 Task: Create a due date automation trigger when advanced on, 2 hours after a card is due add fields without custom field "Resume" set to a date less than 1 days ago.
Action: Mouse moved to (1022, 301)
Screenshot: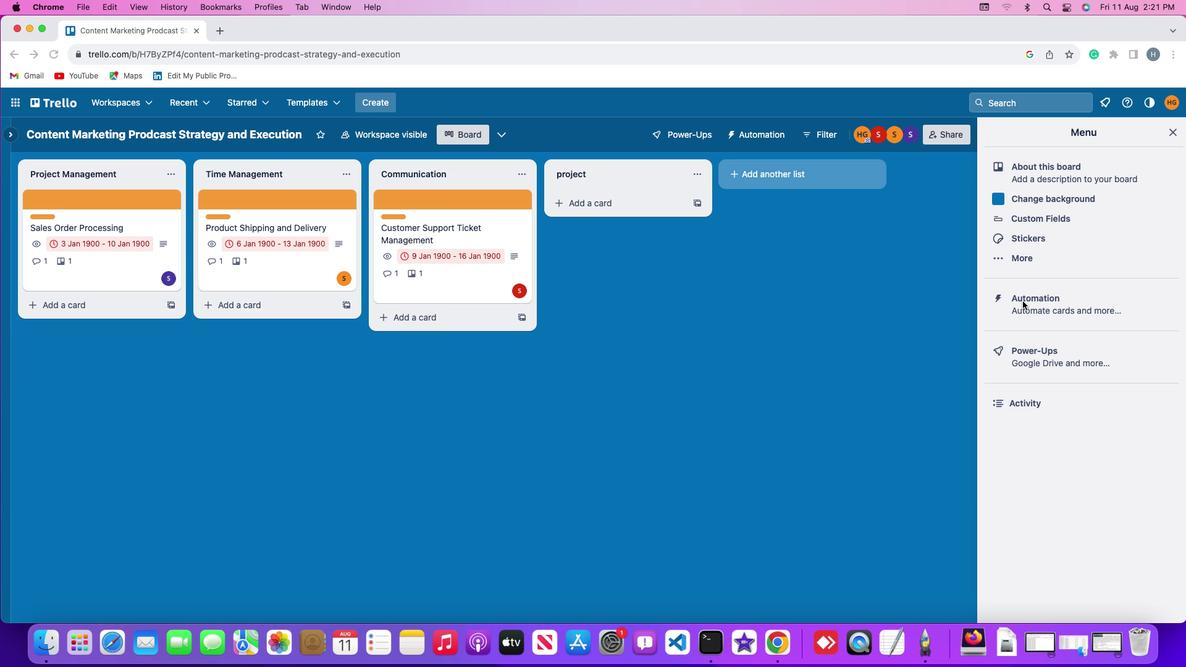 
Action: Mouse pressed left at (1022, 301)
Screenshot: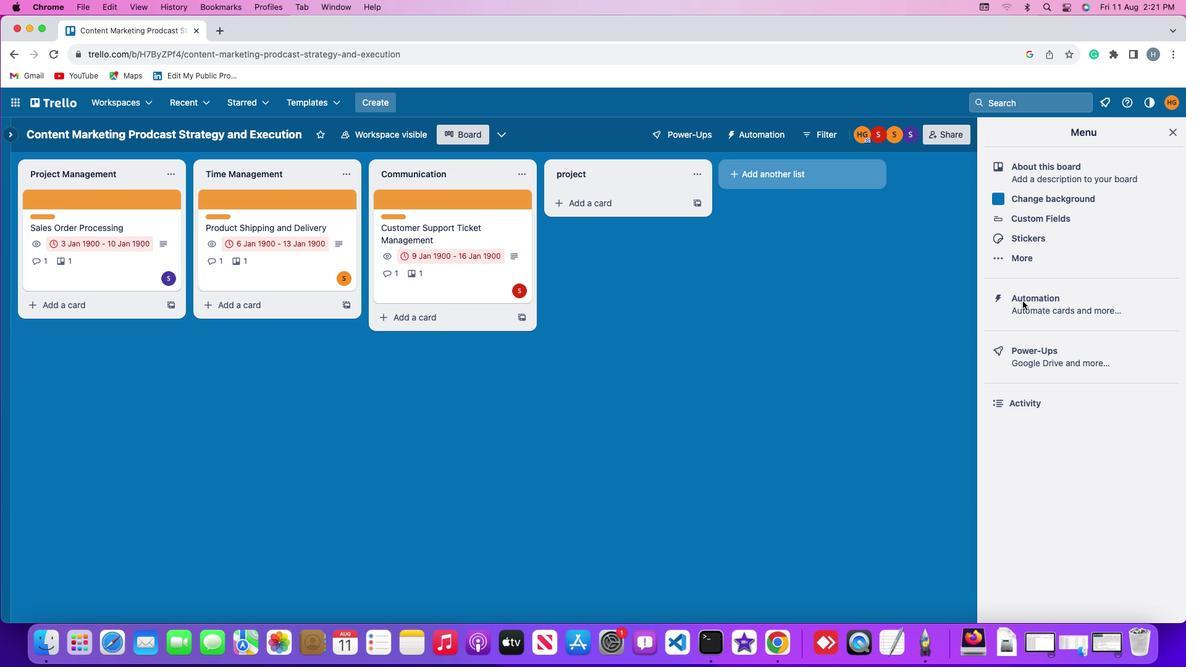 
Action: Mouse pressed left at (1022, 301)
Screenshot: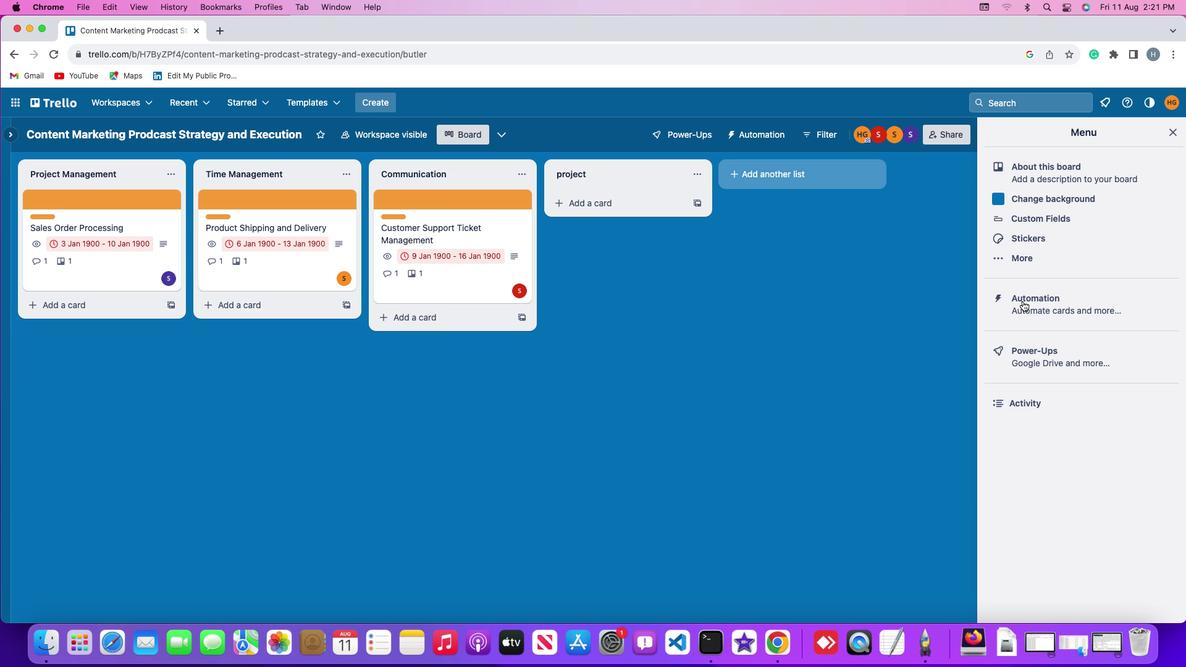 
Action: Mouse moved to (69, 295)
Screenshot: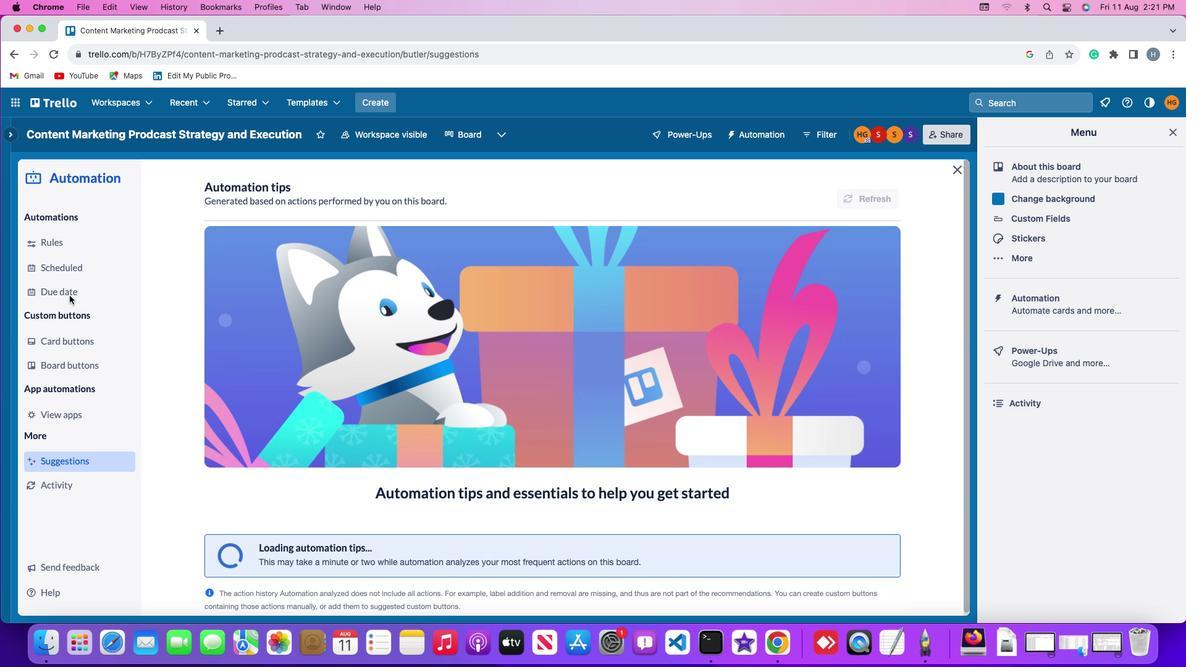 
Action: Mouse pressed left at (69, 295)
Screenshot: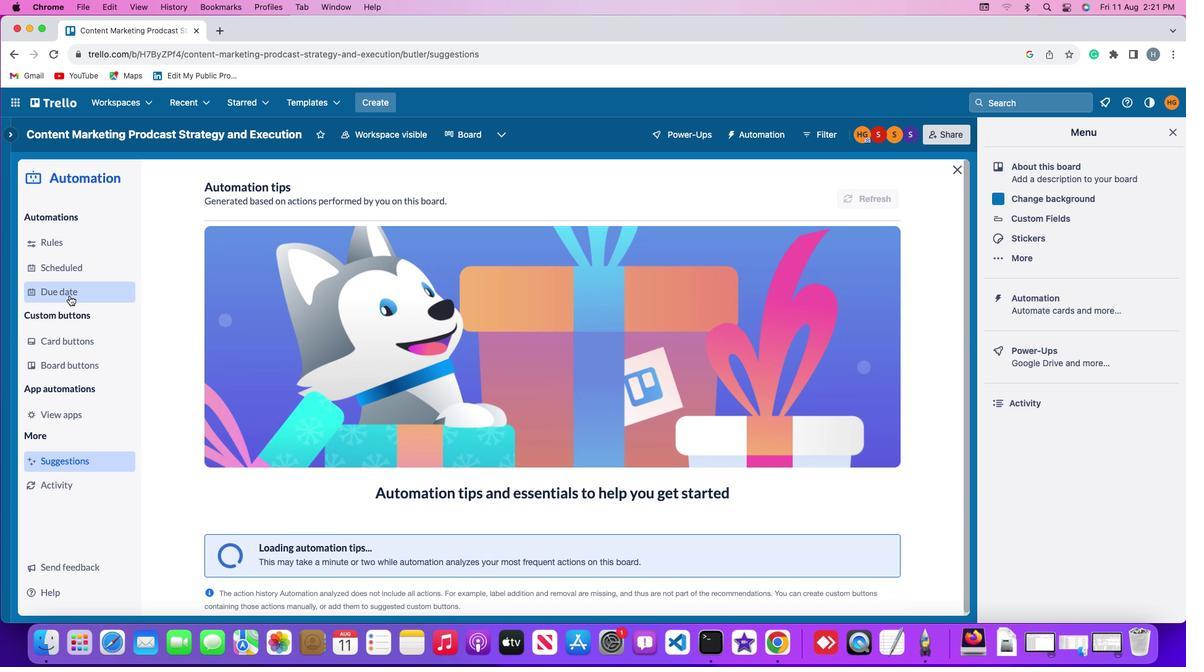 
Action: Mouse moved to (829, 190)
Screenshot: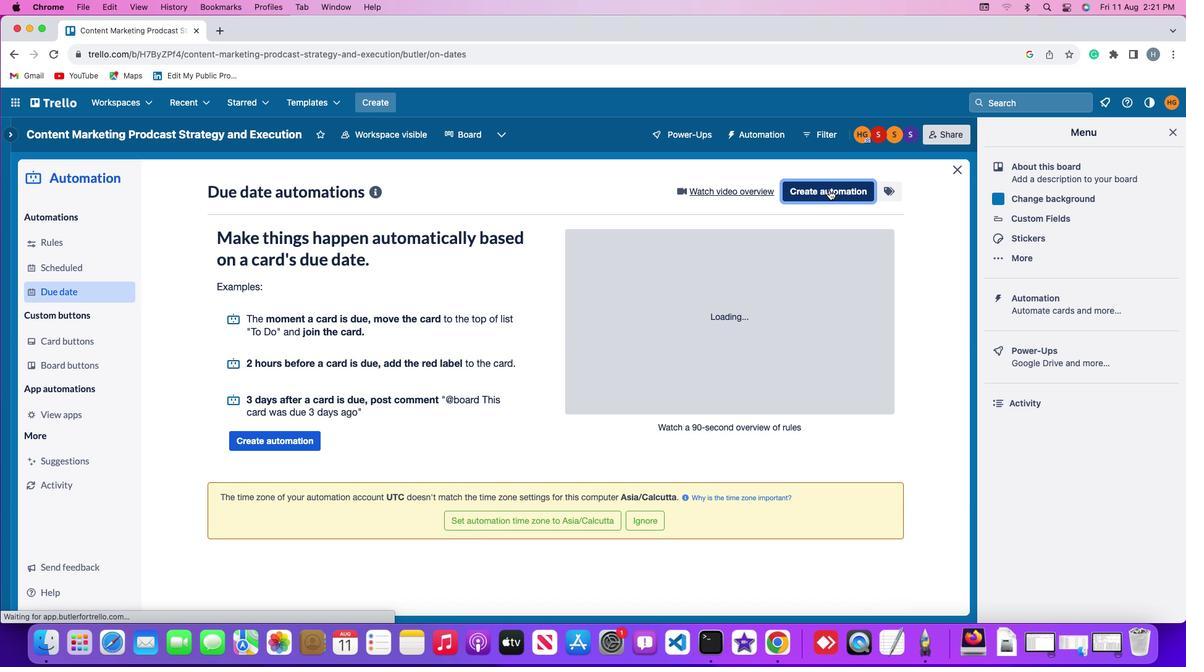 
Action: Mouse pressed left at (829, 190)
Screenshot: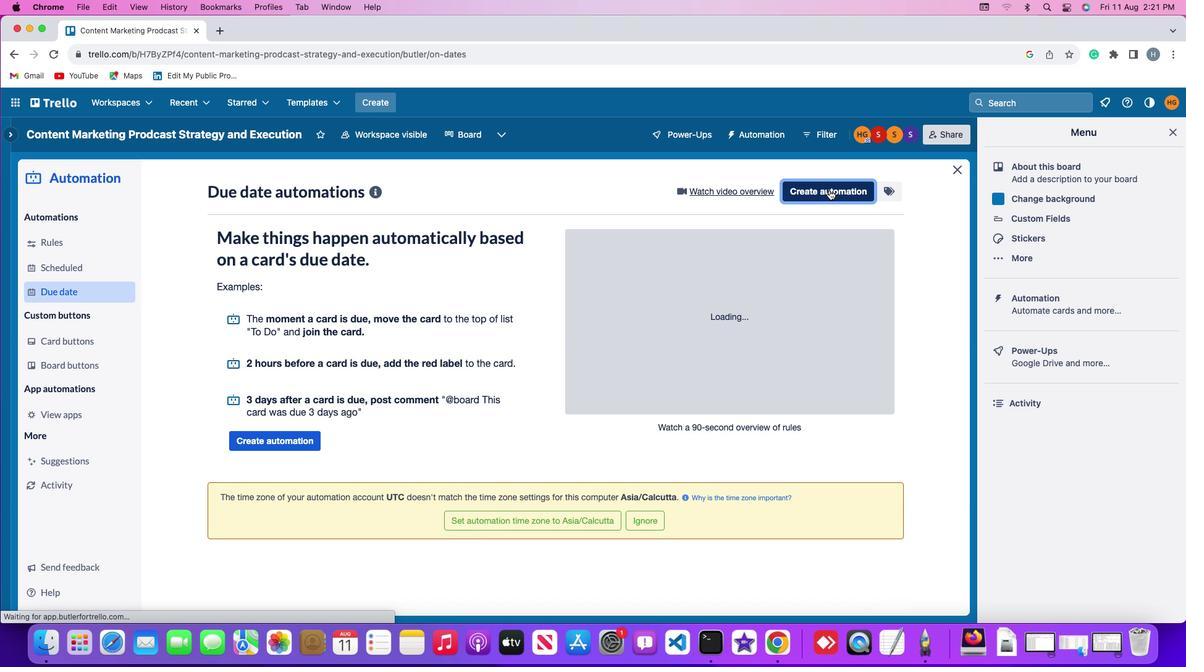 
Action: Mouse moved to (324, 310)
Screenshot: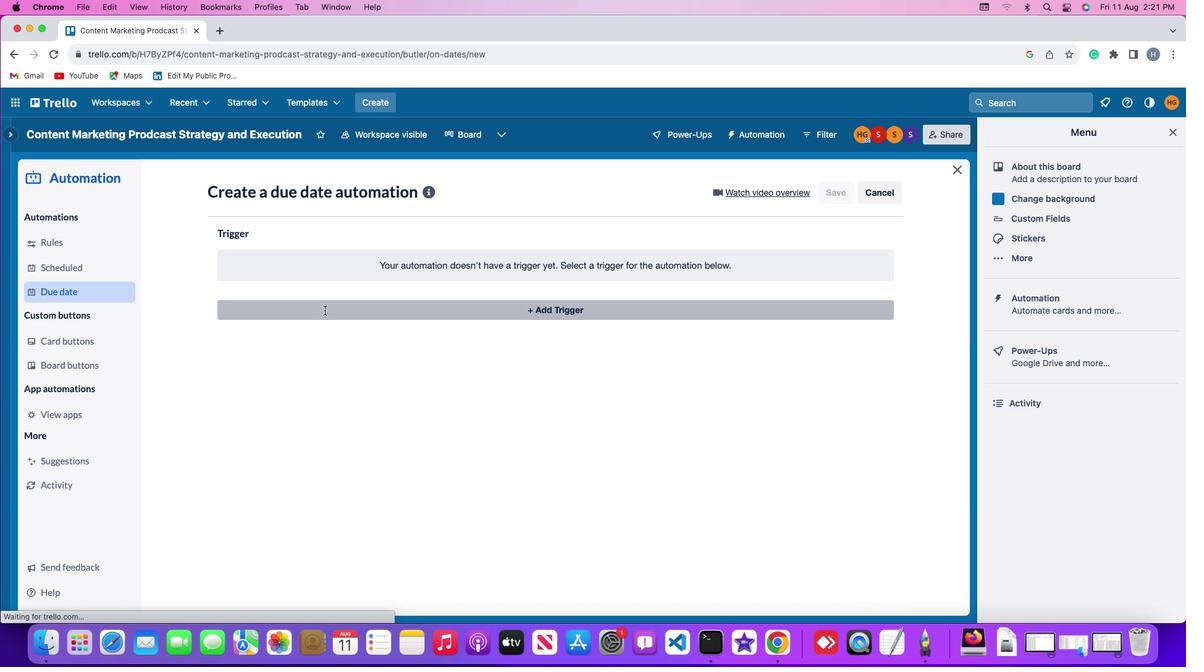 
Action: Mouse pressed left at (324, 310)
Screenshot: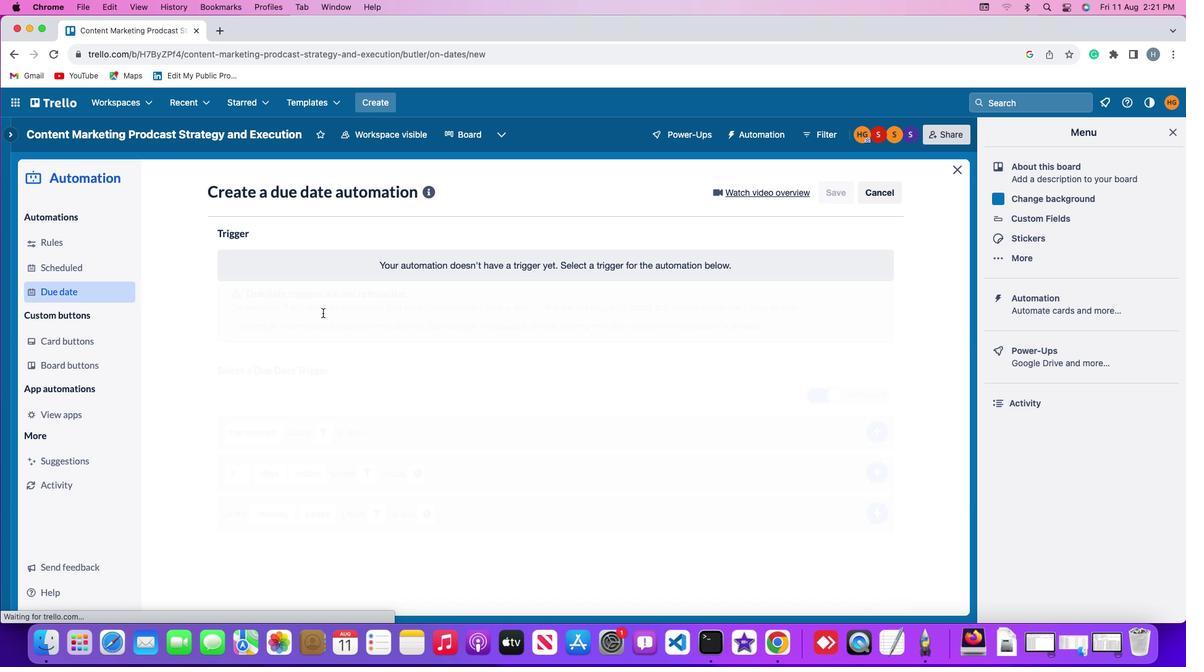 
Action: Mouse moved to (242, 498)
Screenshot: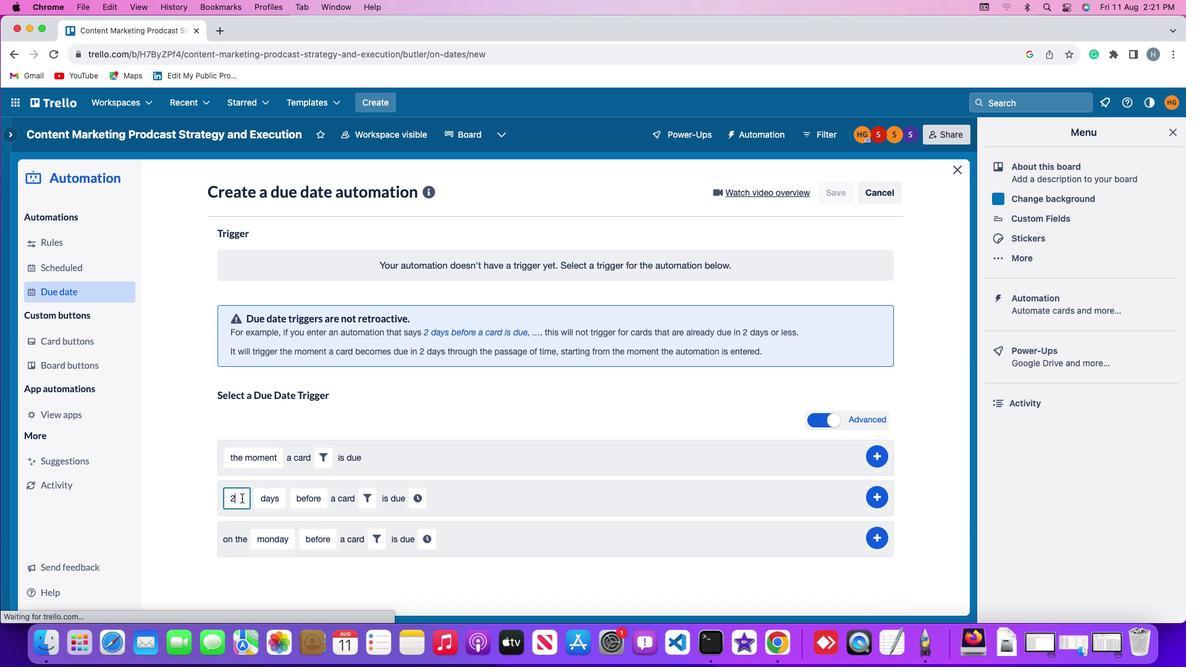 
Action: Mouse pressed left at (242, 498)
Screenshot: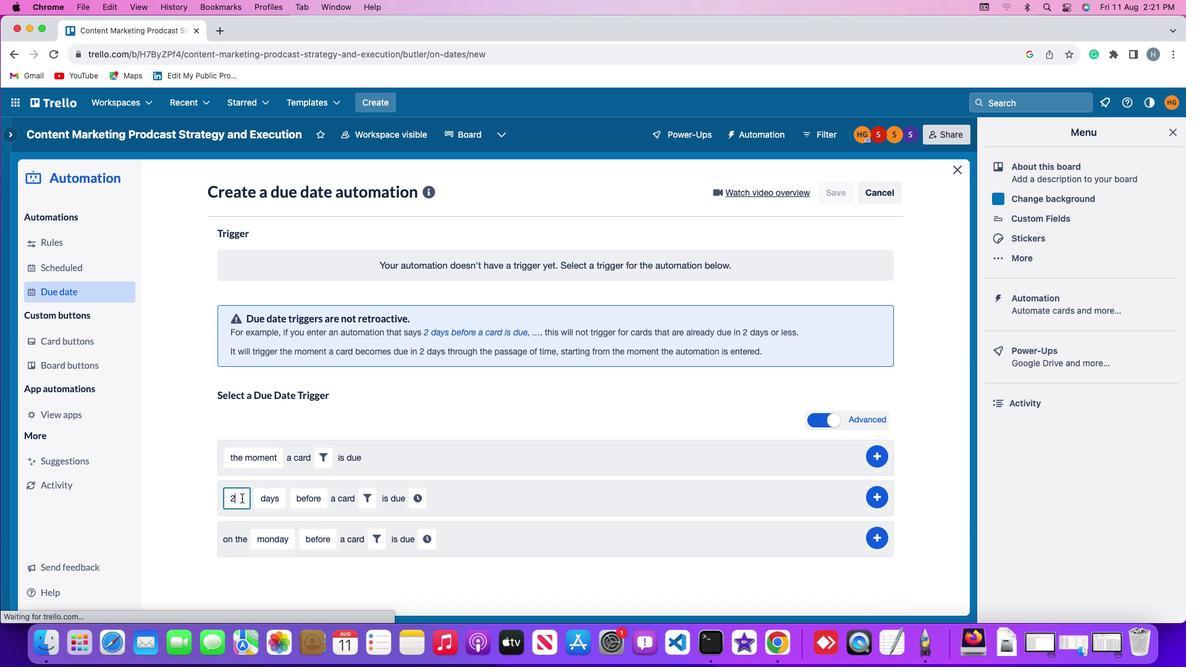 
Action: Mouse moved to (242, 498)
Screenshot: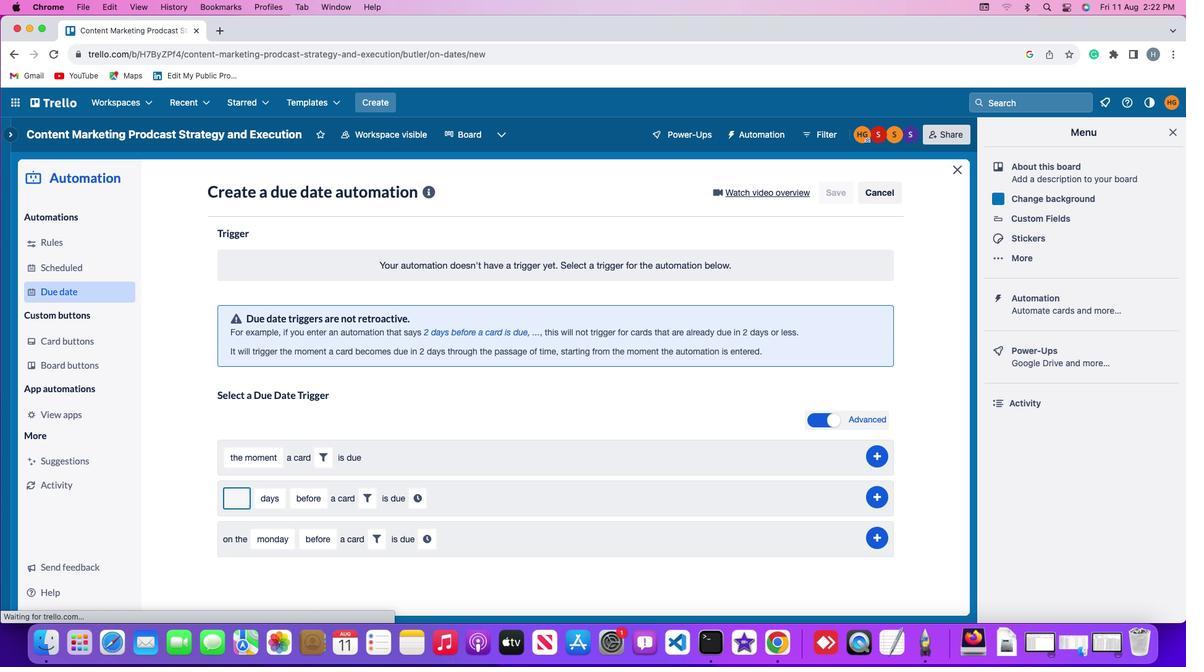 
Action: Key pressed Key.backspace
Screenshot: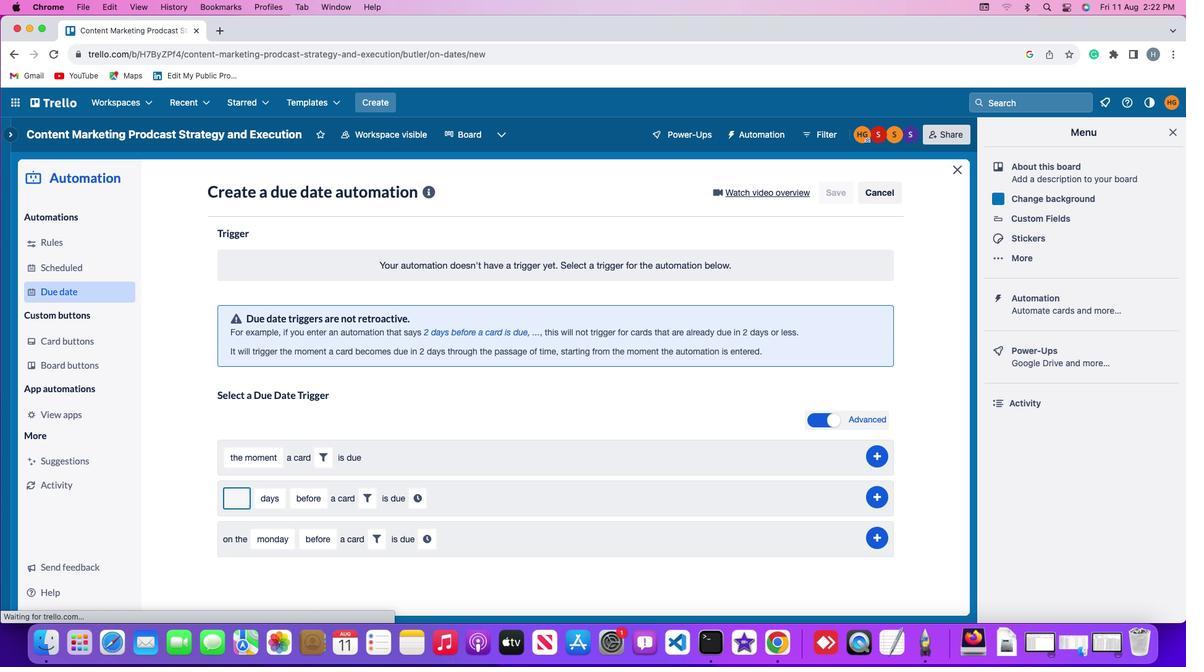
Action: Mouse moved to (242, 497)
Screenshot: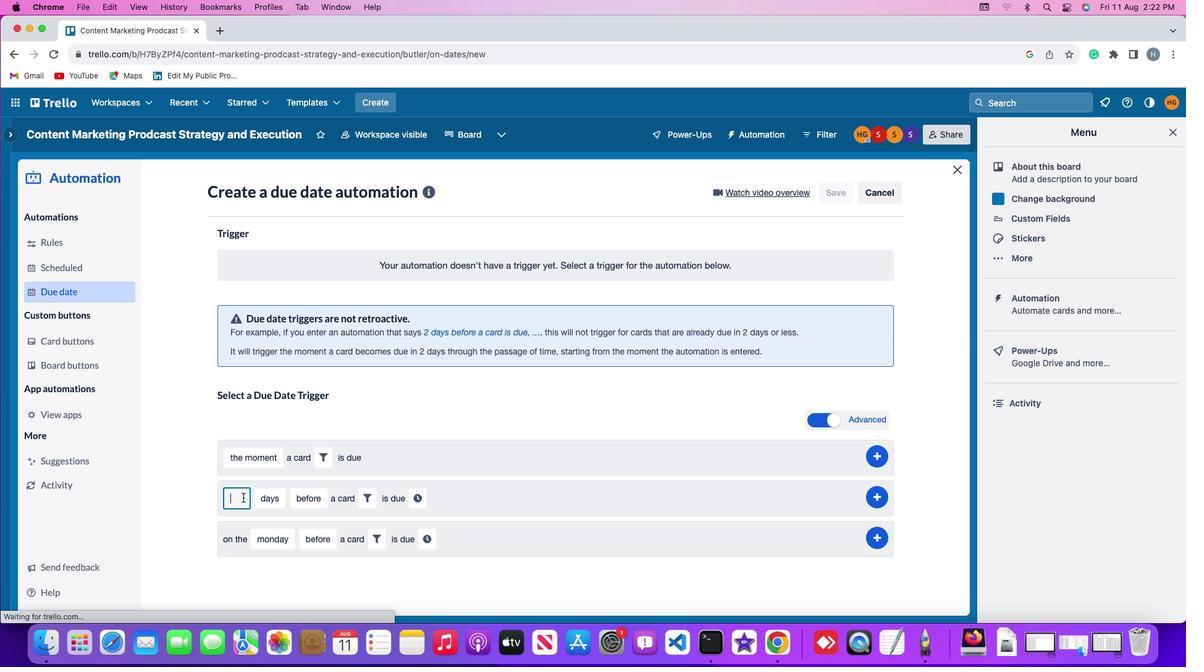 
Action: Key pressed '2'
Screenshot: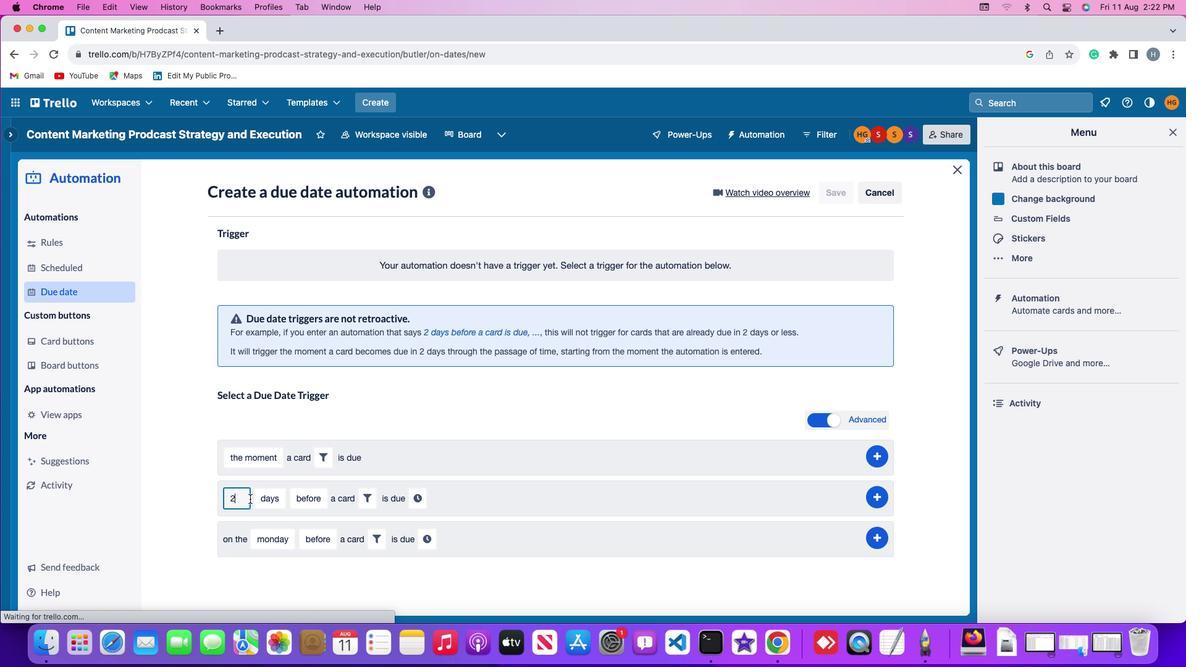 
Action: Mouse moved to (264, 500)
Screenshot: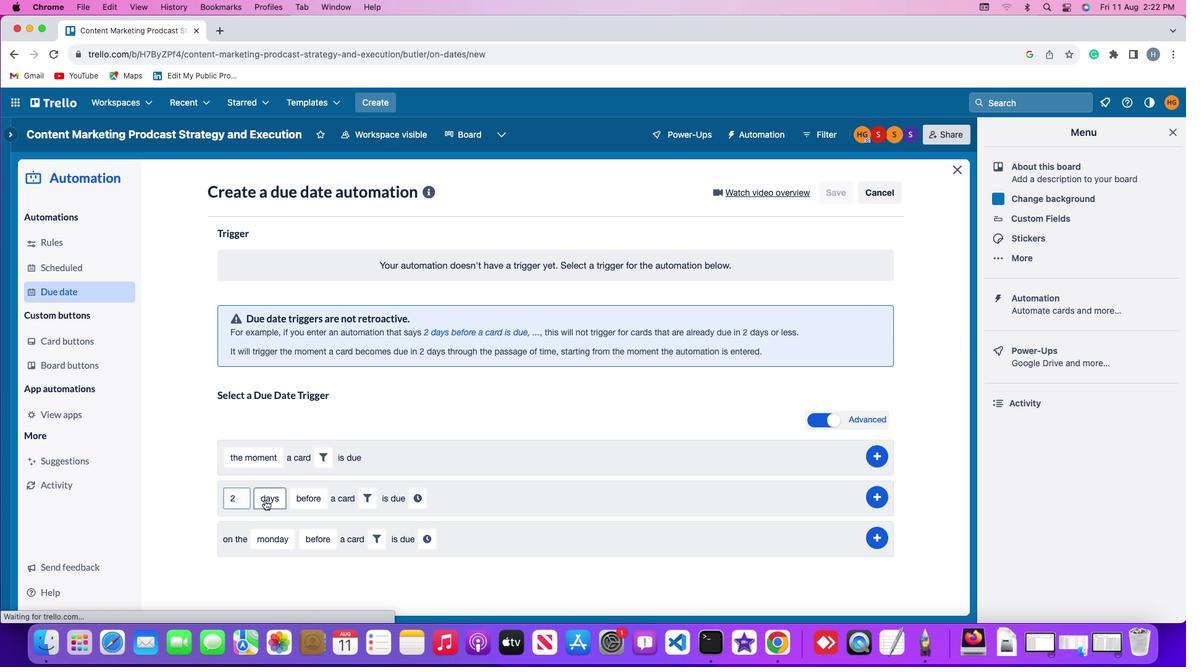 
Action: Mouse pressed left at (264, 500)
Screenshot: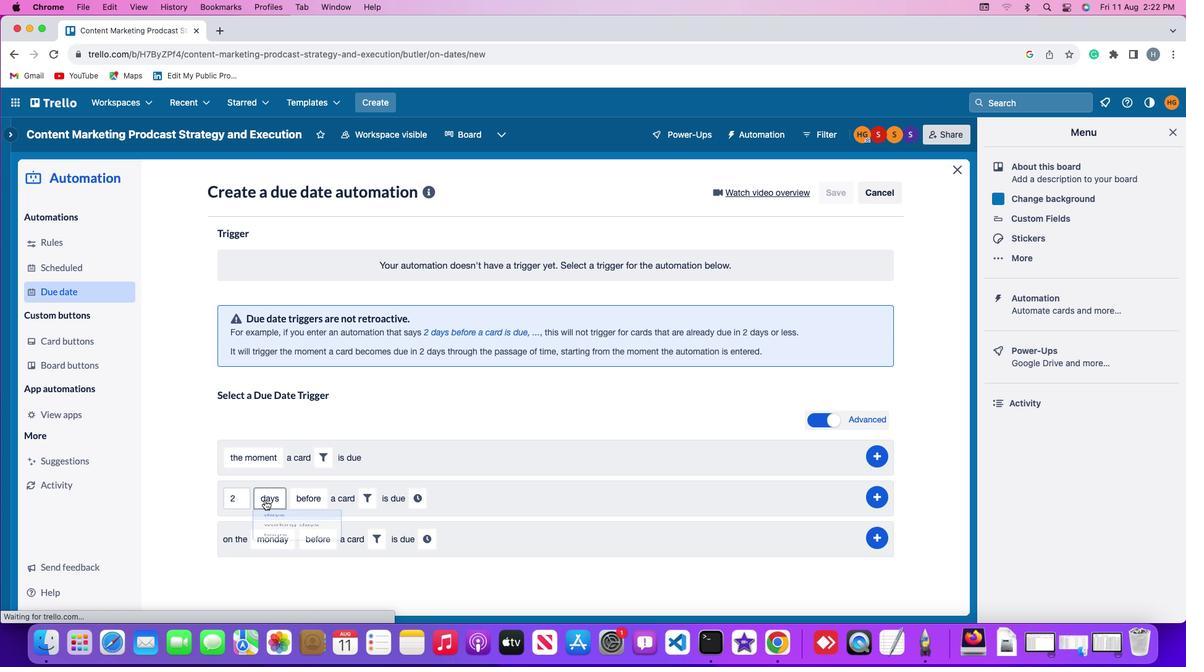 
Action: Mouse moved to (273, 572)
Screenshot: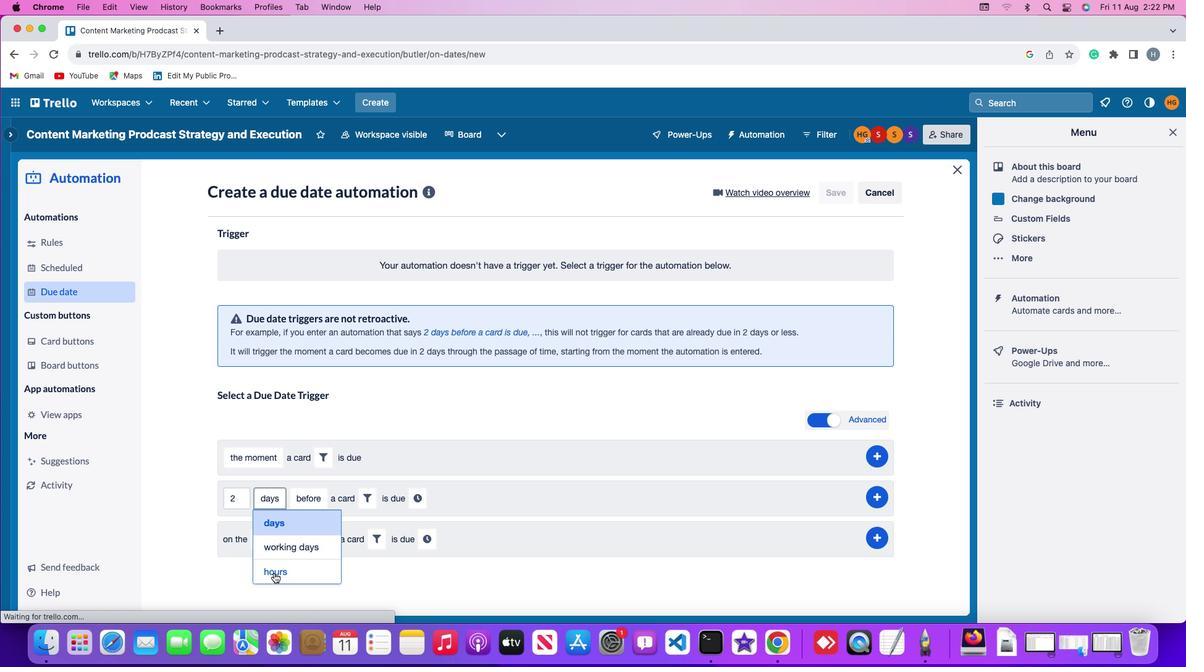 
Action: Mouse pressed left at (273, 572)
Screenshot: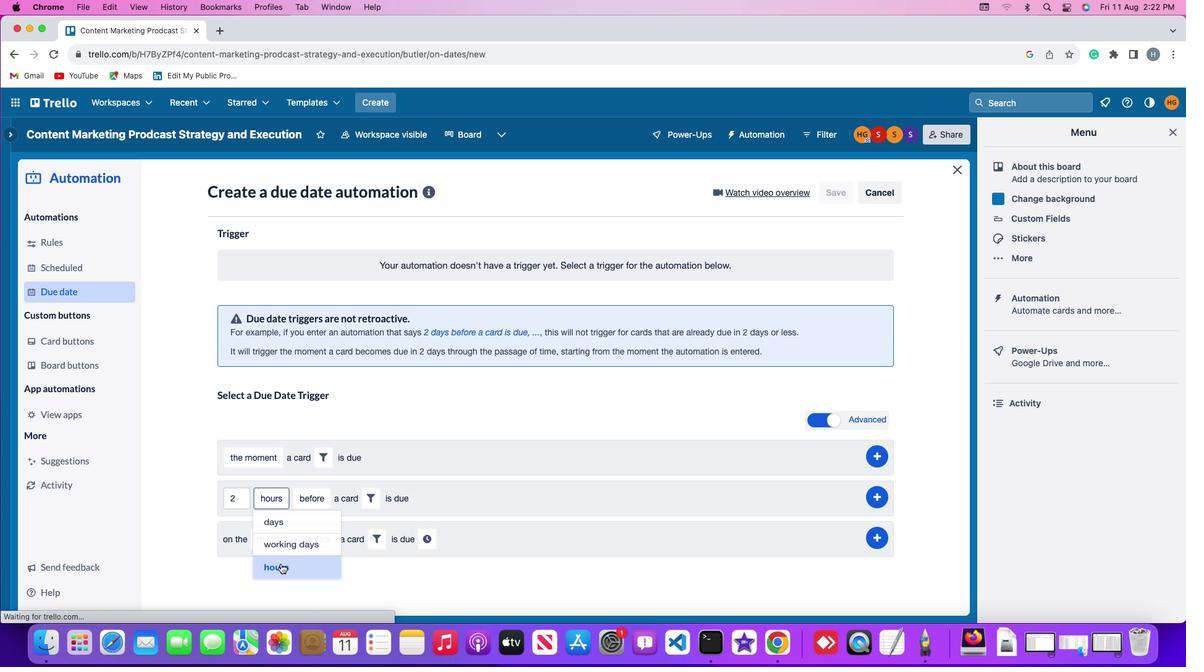 
Action: Mouse moved to (312, 498)
Screenshot: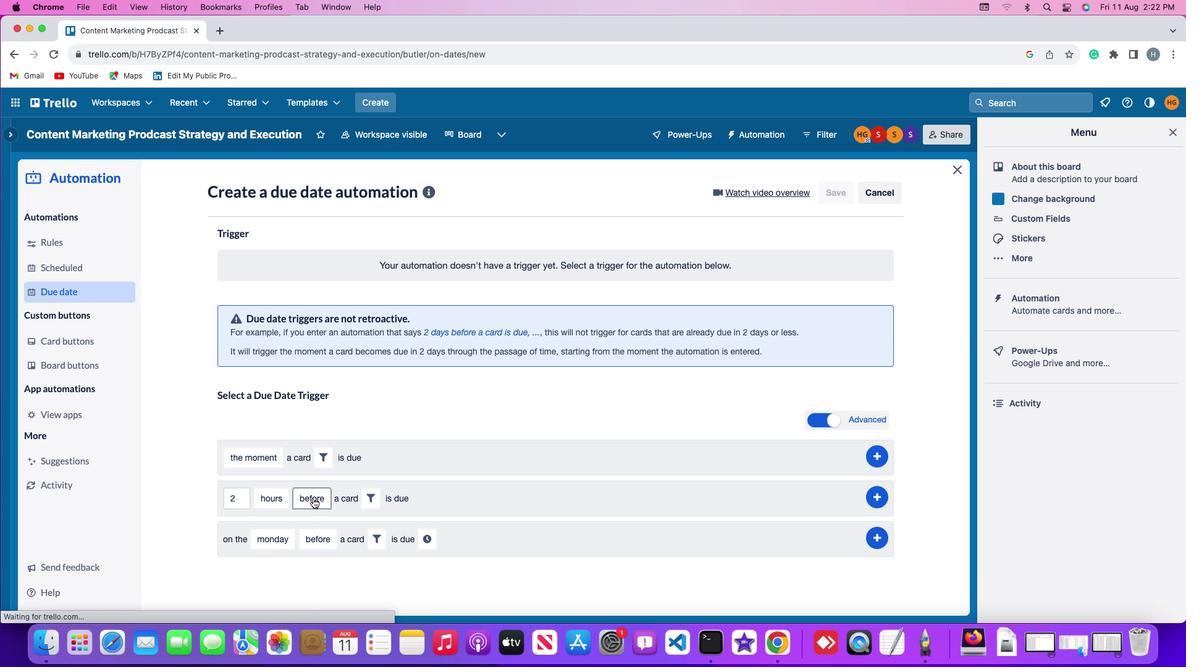 
Action: Mouse pressed left at (312, 498)
Screenshot: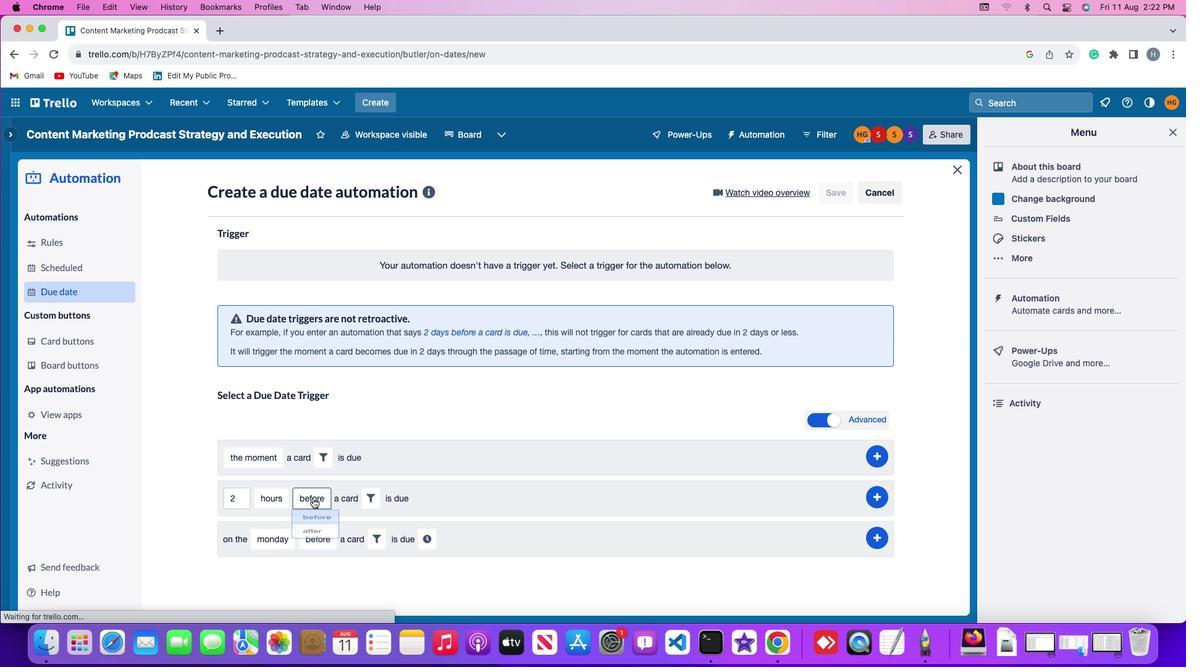 
Action: Mouse moved to (326, 549)
Screenshot: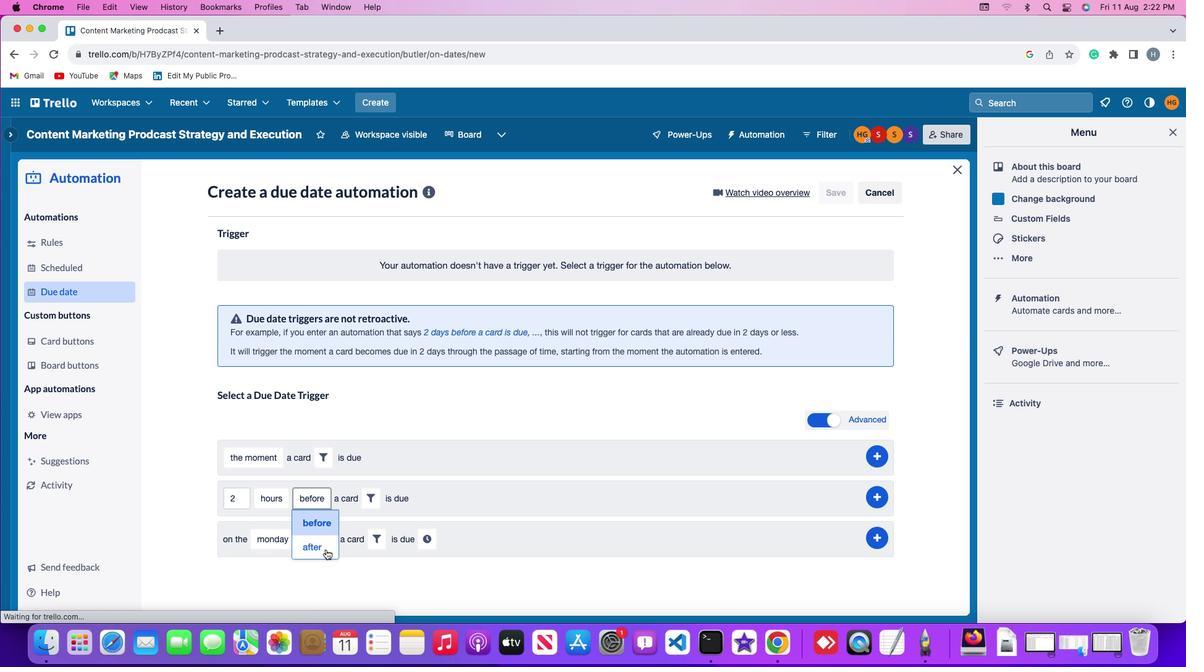 
Action: Mouse pressed left at (326, 549)
Screenshot: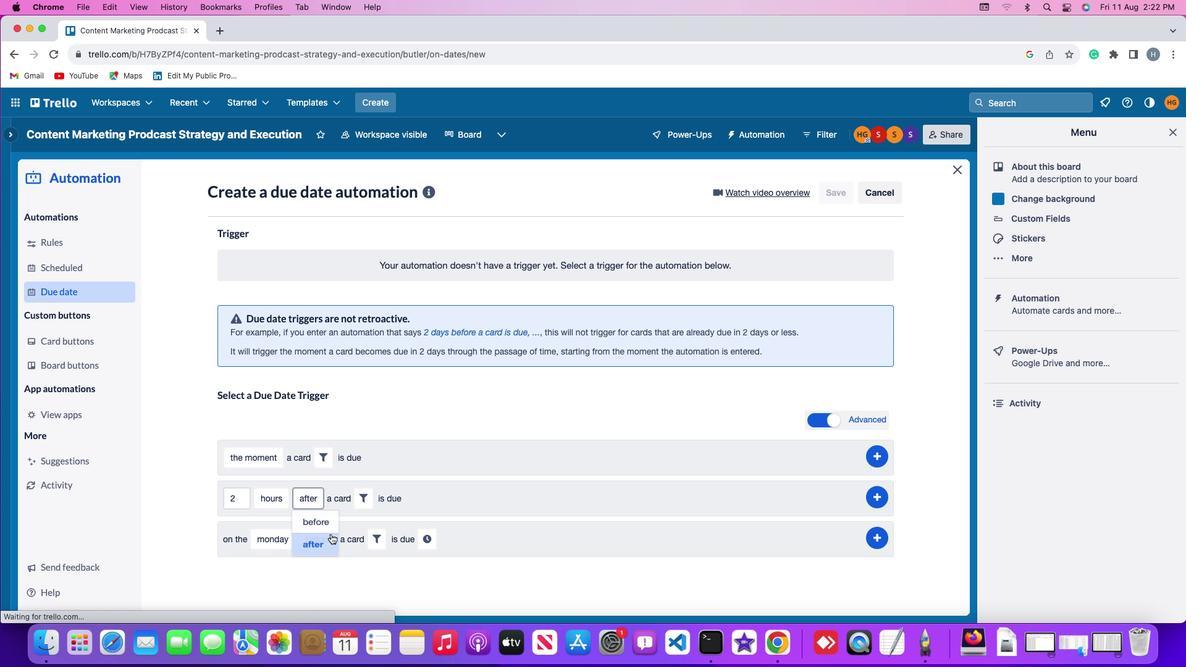 
Action: Mouse moved to (363, 501)
Screenshot: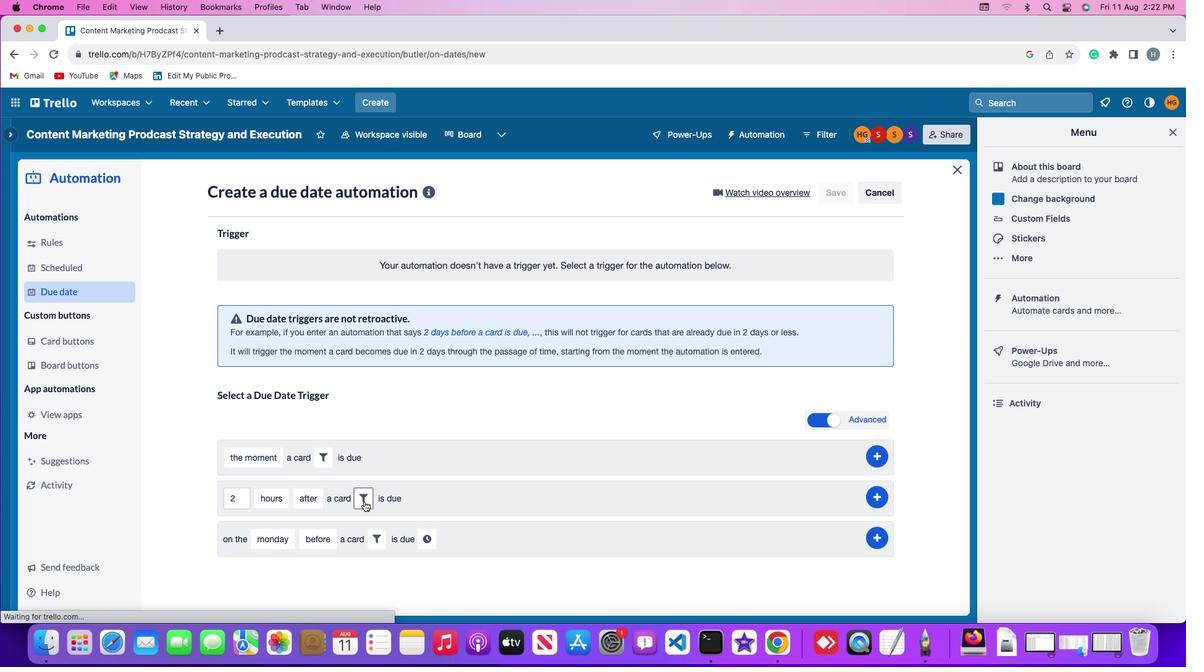 
Action: Mouse pressed left at (363, 501)
Screenshot: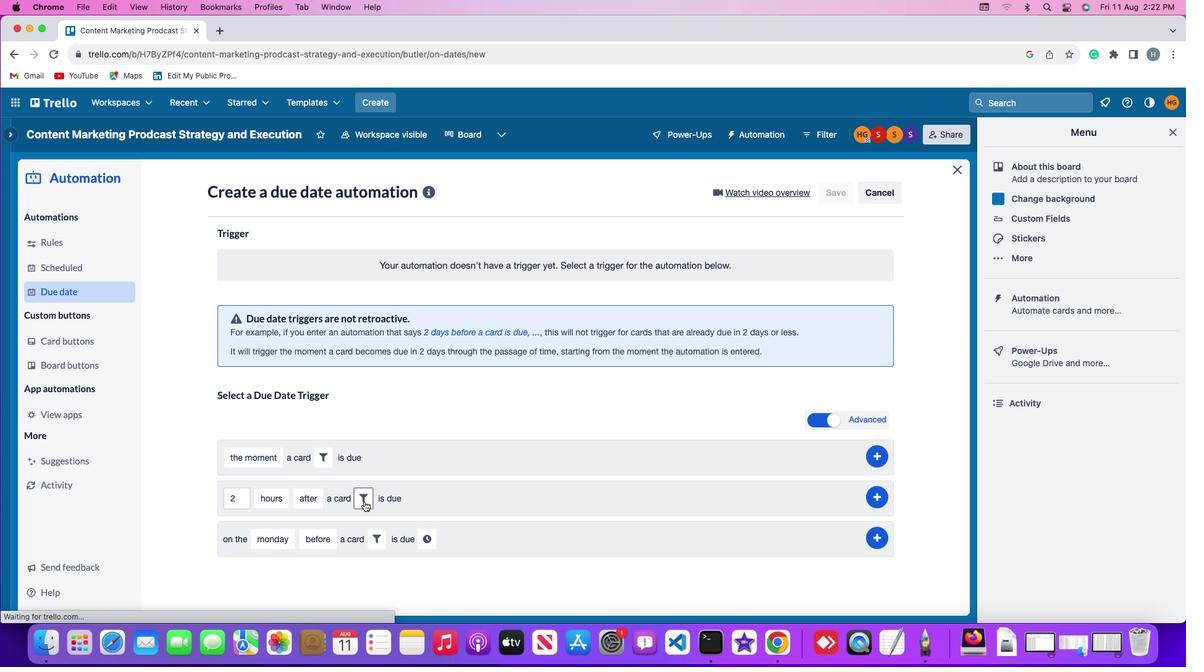 
Action: Mouse moved to (574, 536)
Screenshot: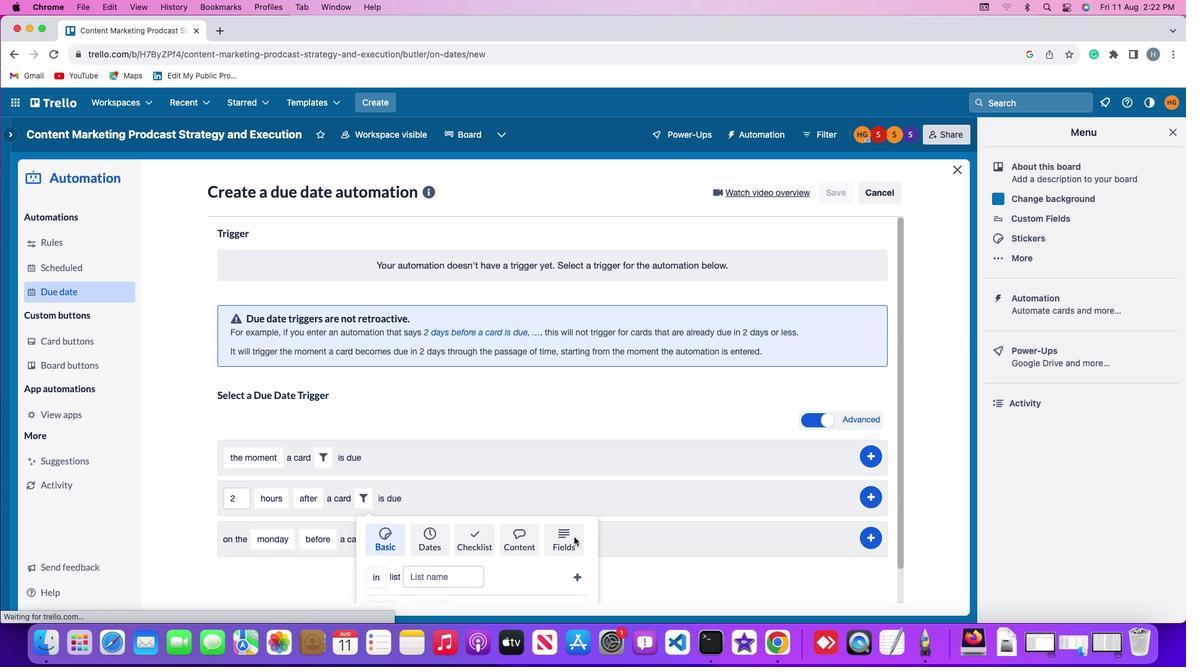 
Action: Mouse pressed left at (574, 536)
Screenshot: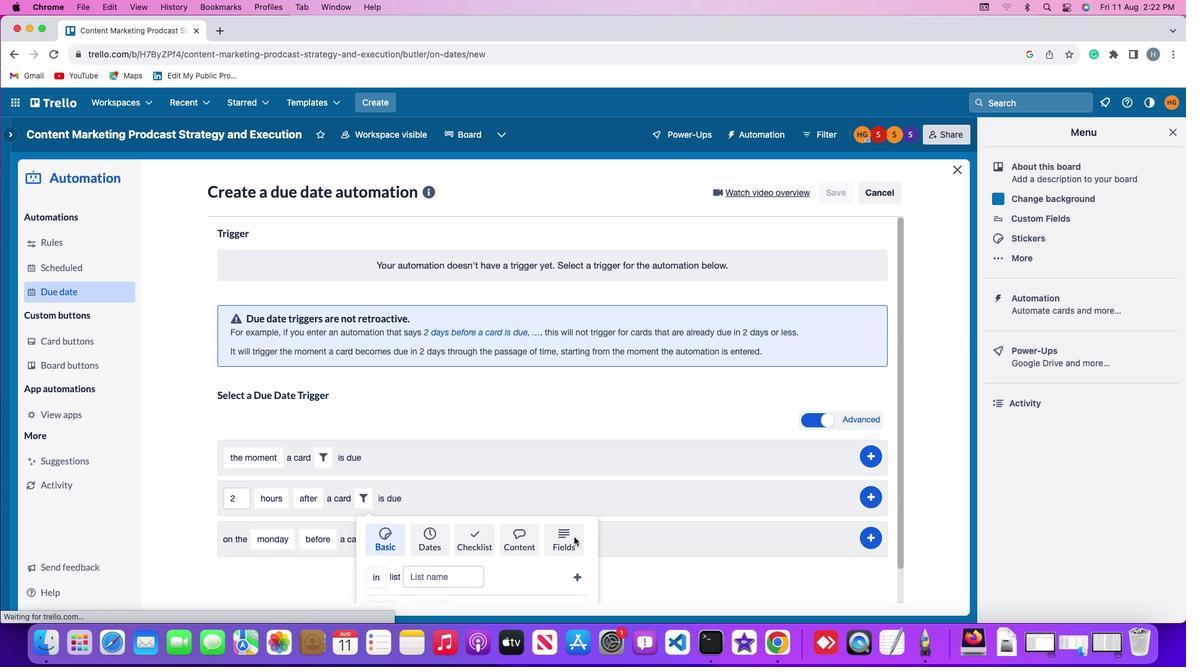 
Action: Mouse moved to (304, 574)
Screenshot: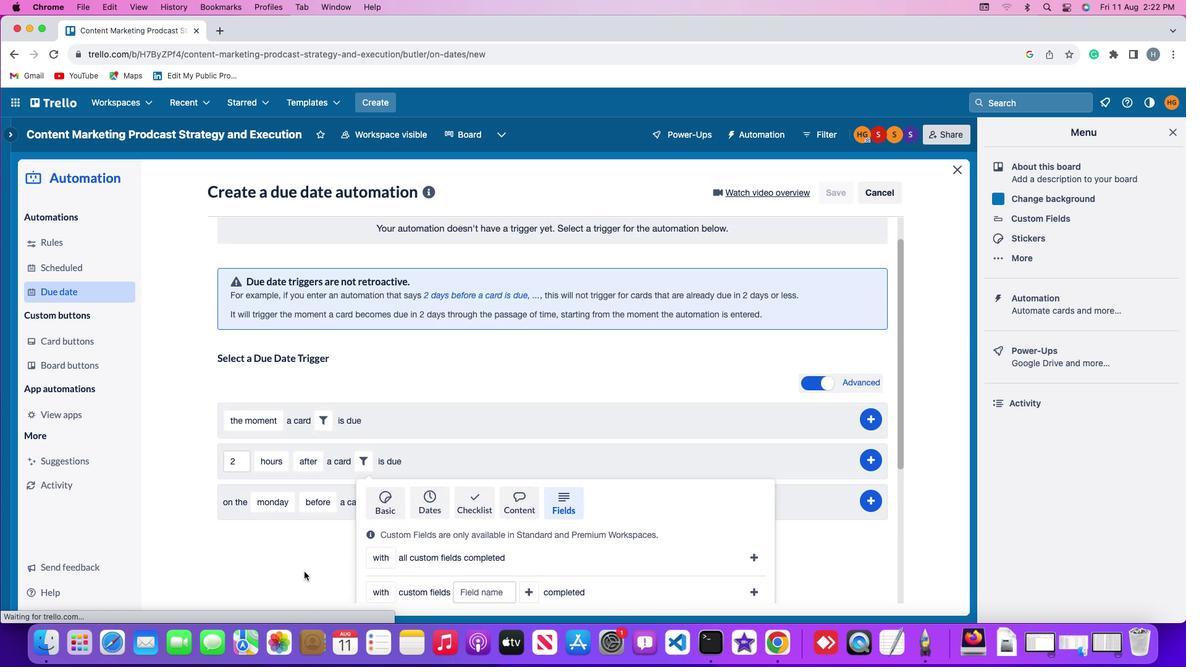 
Action: Mouse scrolled (304, 574) with delta (0, 0)
Screenshot: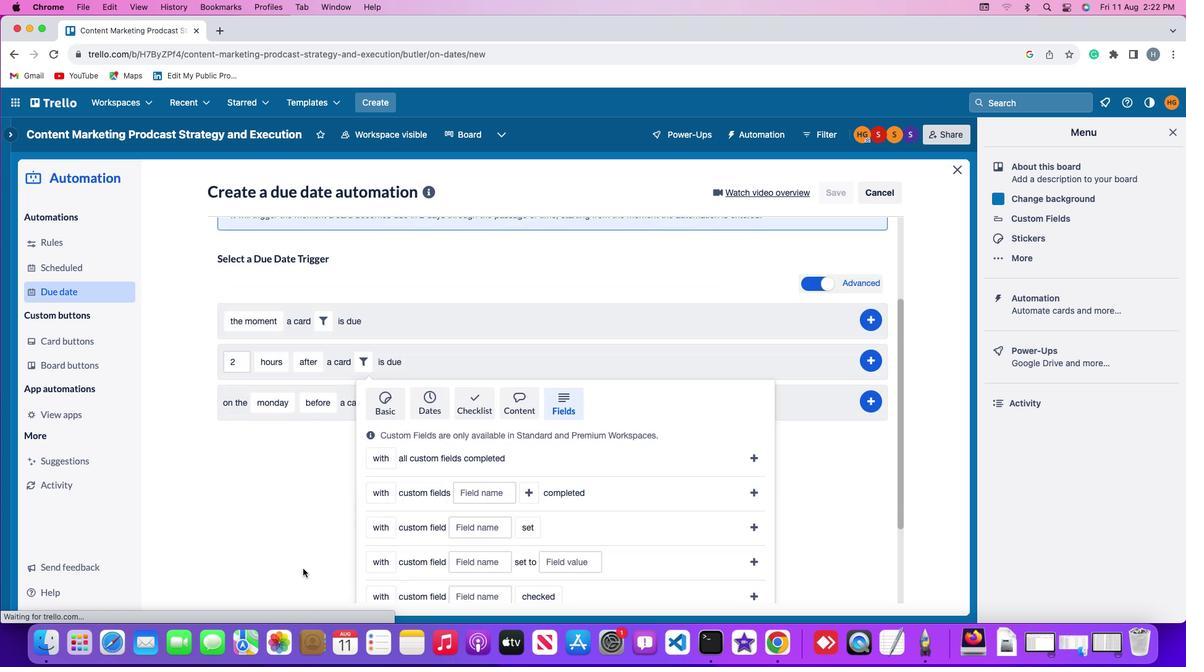 
Action: Mouse scrolled (304, 574) with delta (0, 0)
Screenshot: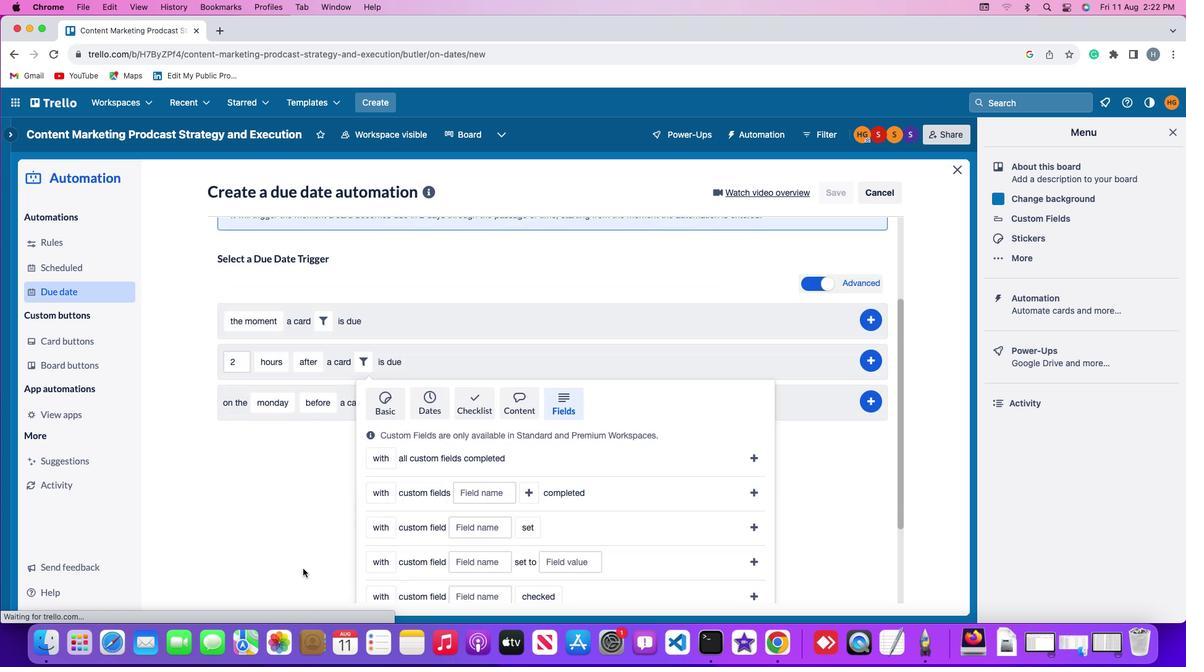 
Action: Mouse scrolled (304, 574) with delta (0, -2)
Screenshot: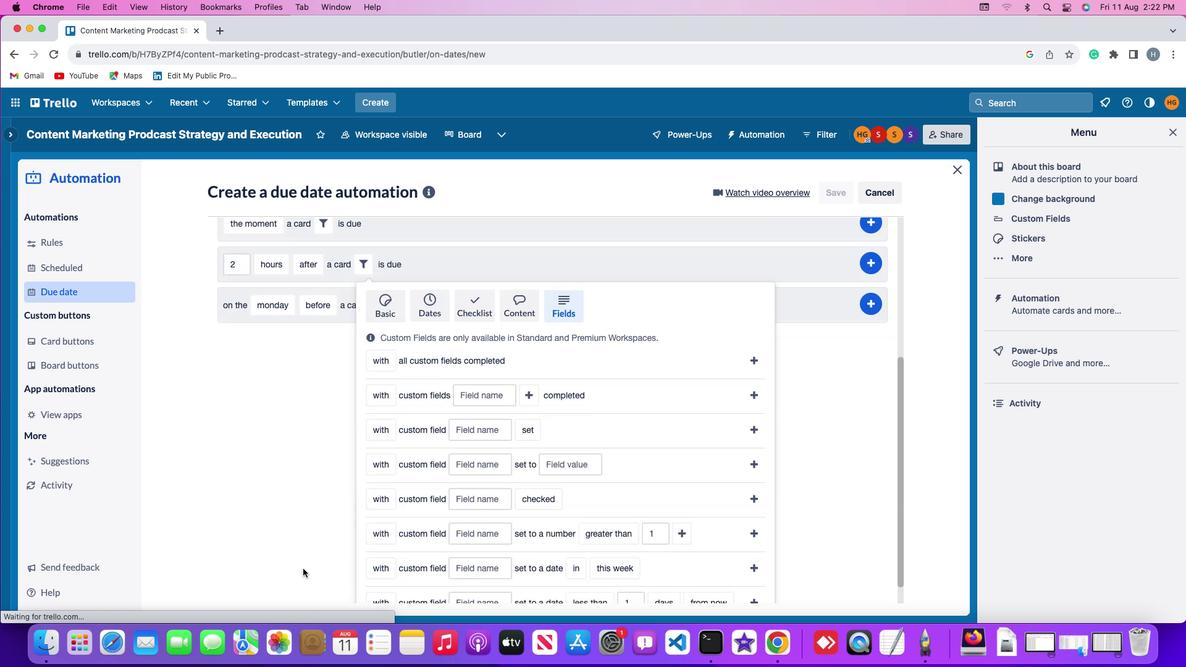 
Action: Mouse scrolled (304, 574) with delta (0, -3)
Screenshot: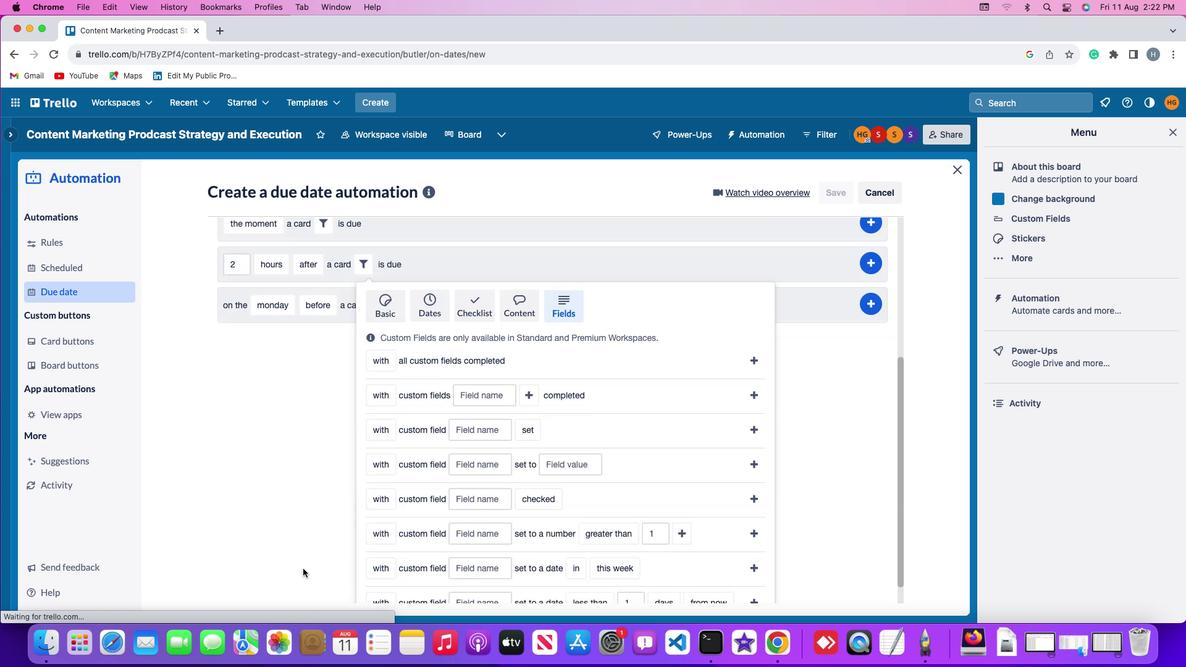
Action: Mouse scrolled (304, 574) with delta (0, -3)
Screenshot: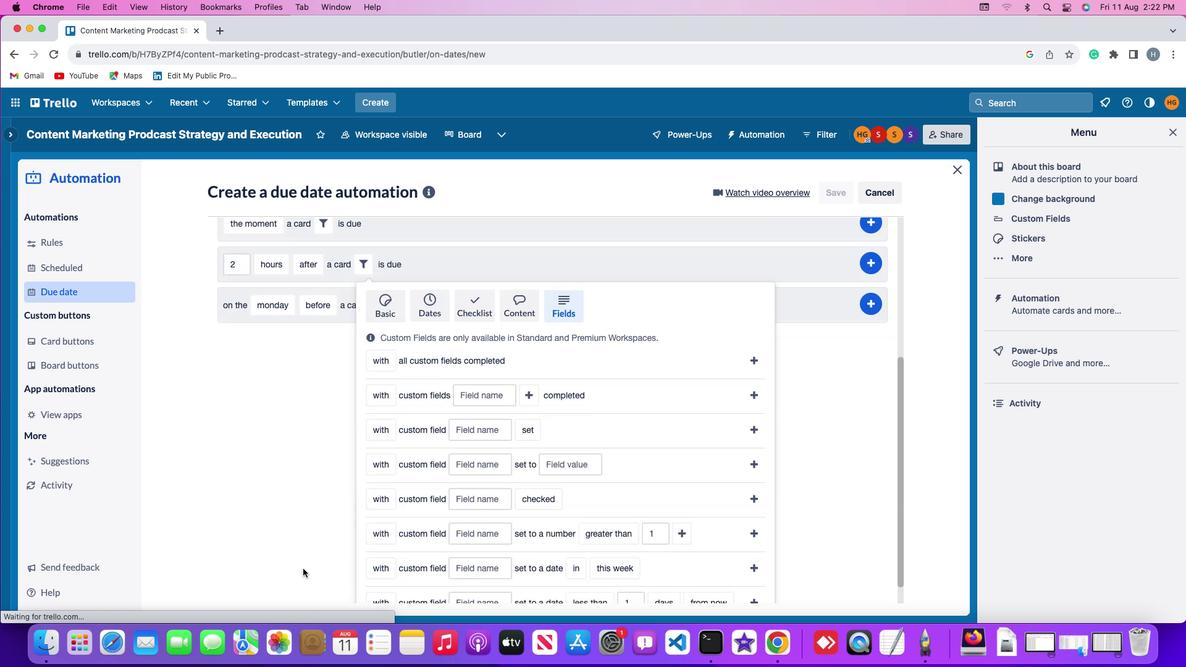 
Action: Mouse moved to (304, 573)
Screenshot: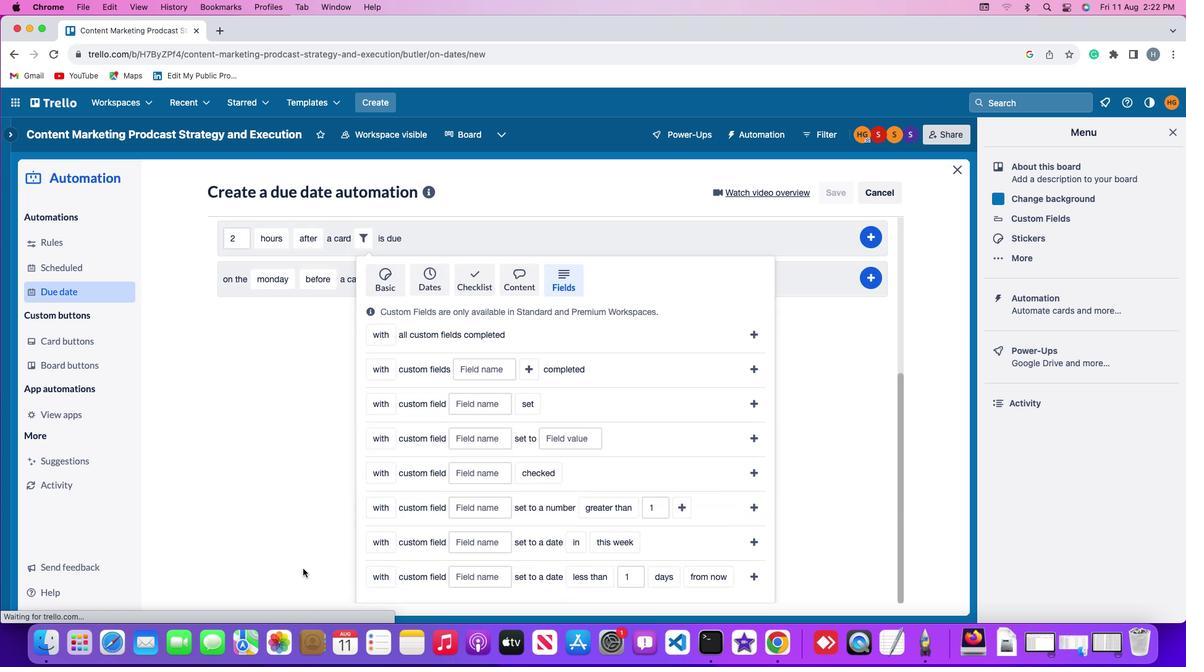 
Action: Mouse scrolled (304, 573) with delta (0, -4)
Screenshot: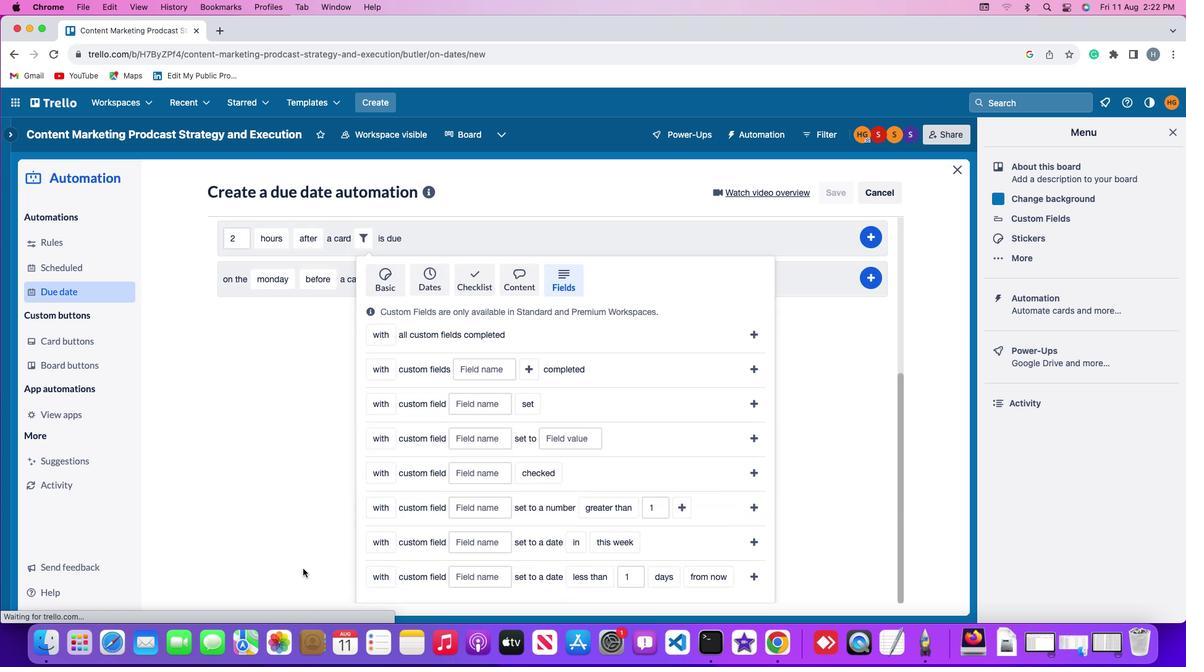 
Action: Mouse moved to (303, 568)
Screenshot: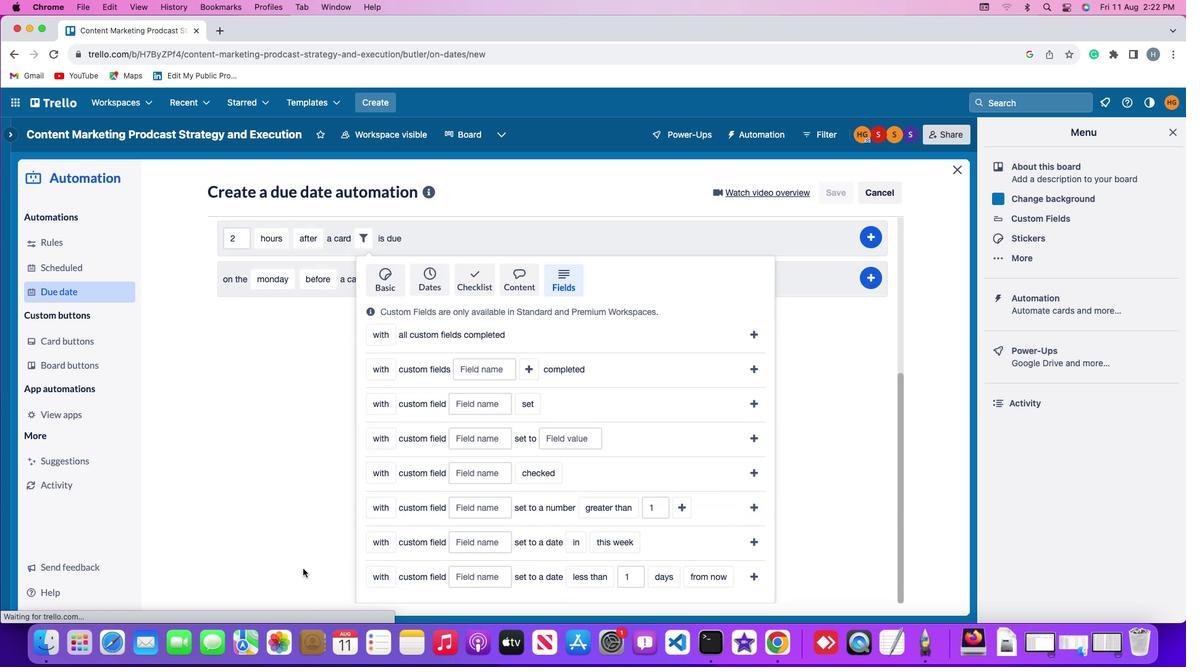 
Action: Mouse scrolled (303, 568) with delta (0, 0)
Screenshot: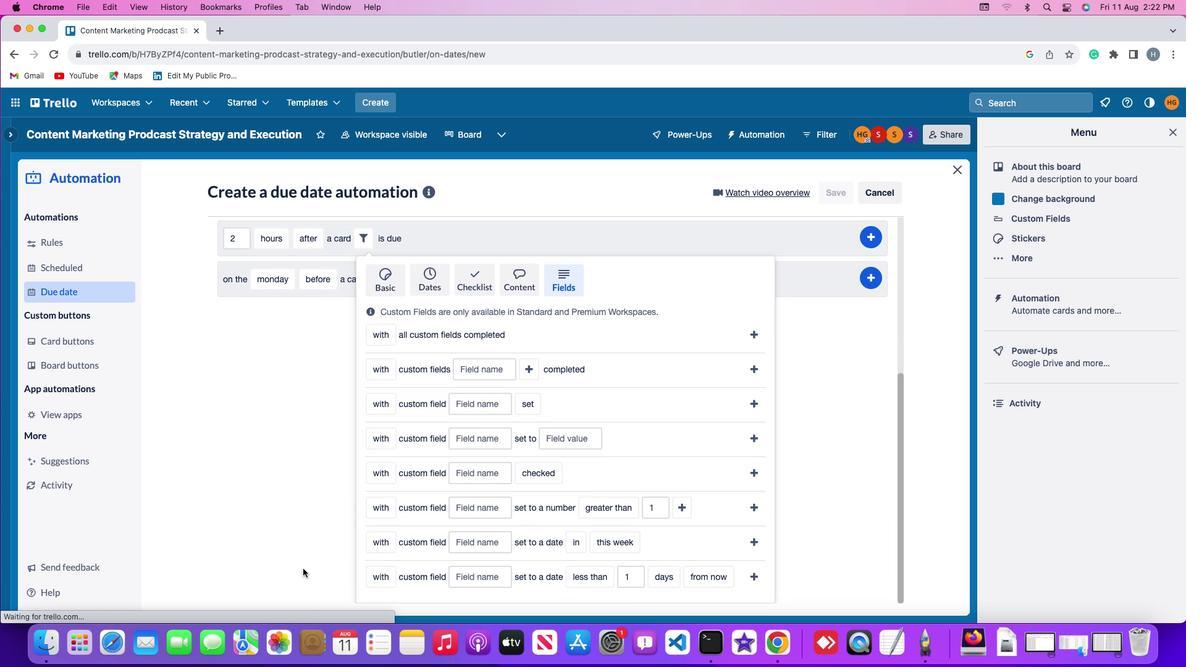 
Action: Mouse scrolled (303, 568) with delta (0, 0)
Screenshot: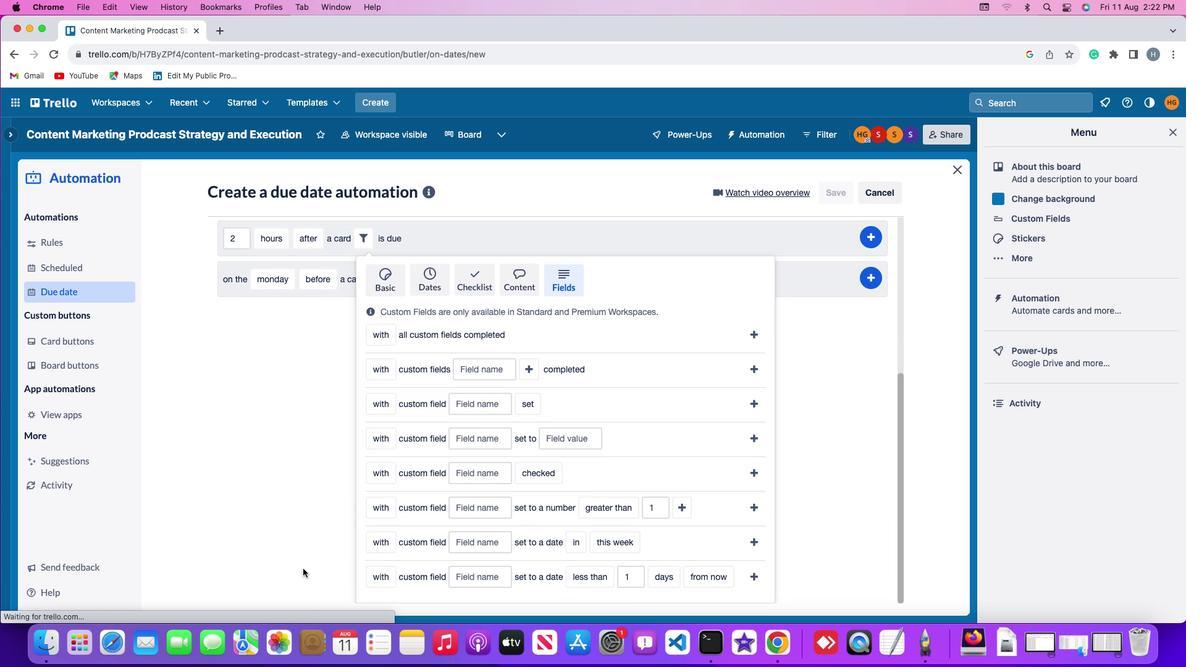 
Action: Mouse scrolled (303, 568) with delta (0, -1)
Screenshot: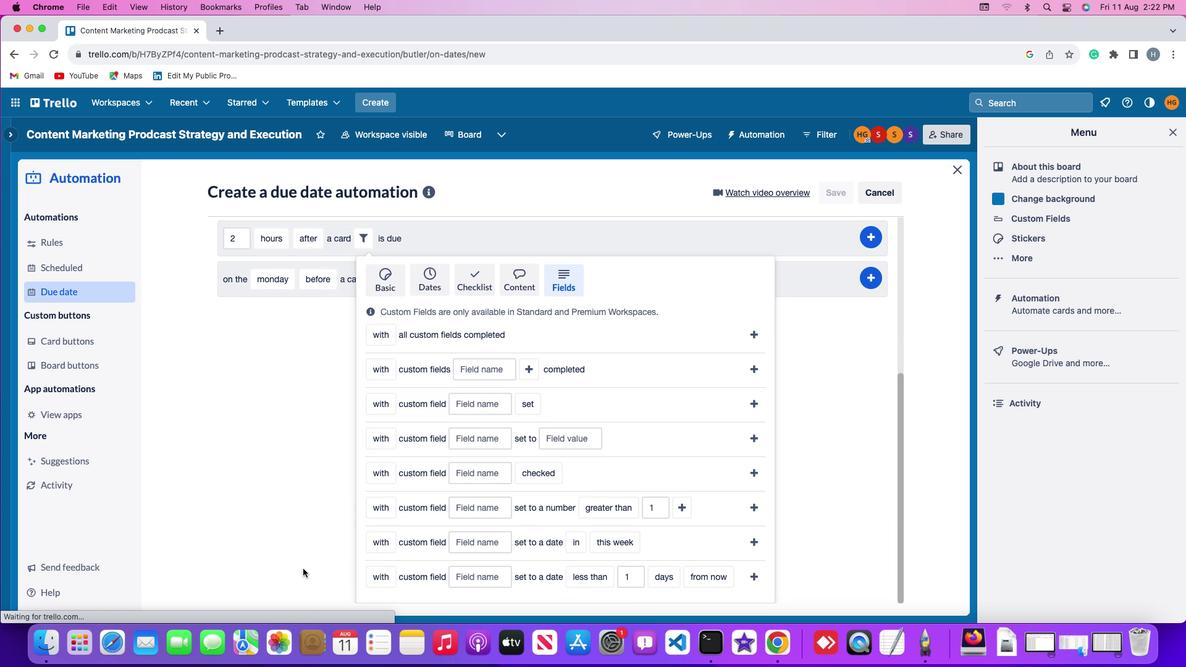 
Action: Mouse scrolled (303, 568) with delta (0, -3)
Screenshot: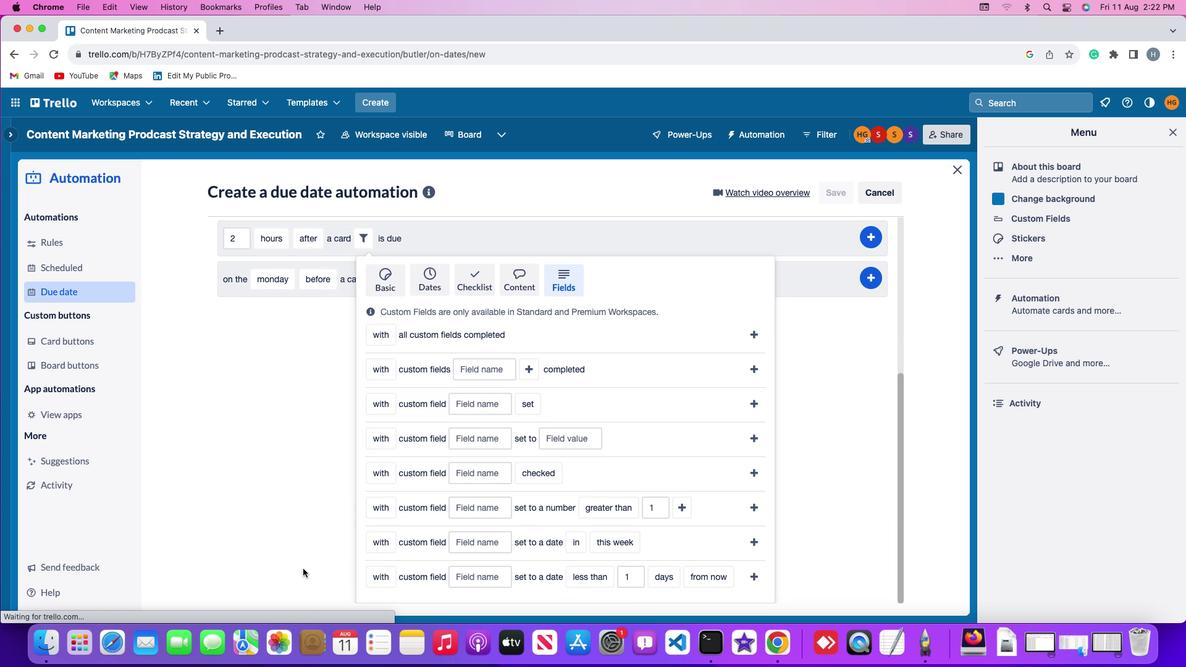 
Action: Mouse scrolled (303, 568) with delta (0, -3)
Screenshot: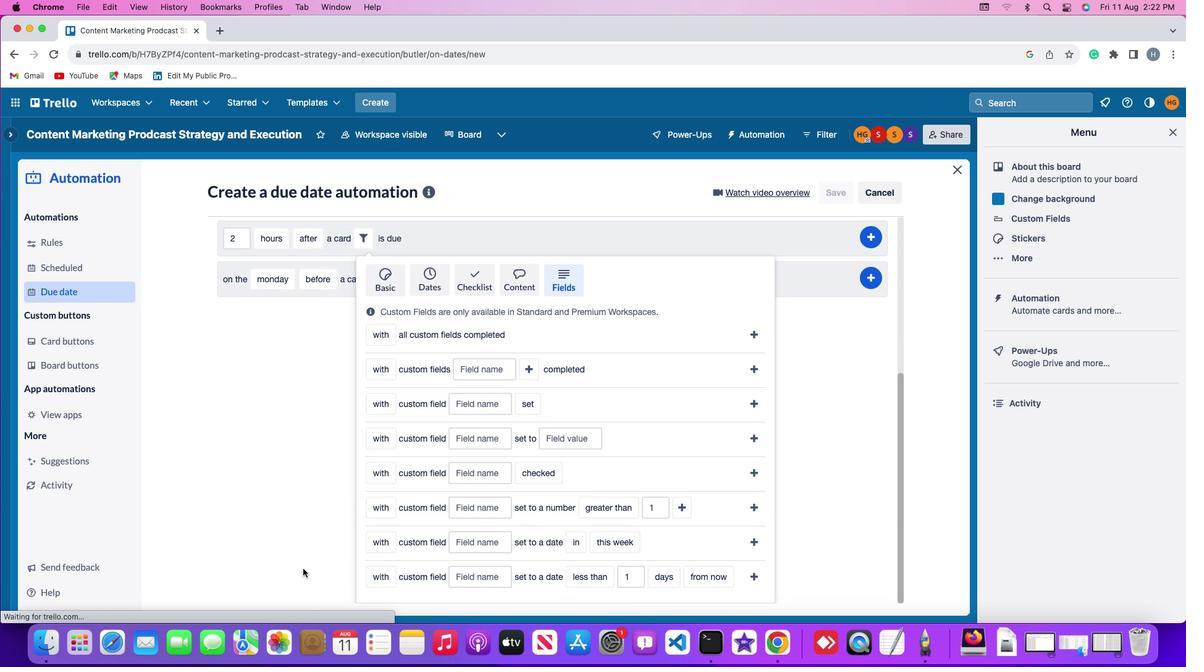 
Action: Mouse moved to (371, 577)
Screenshot: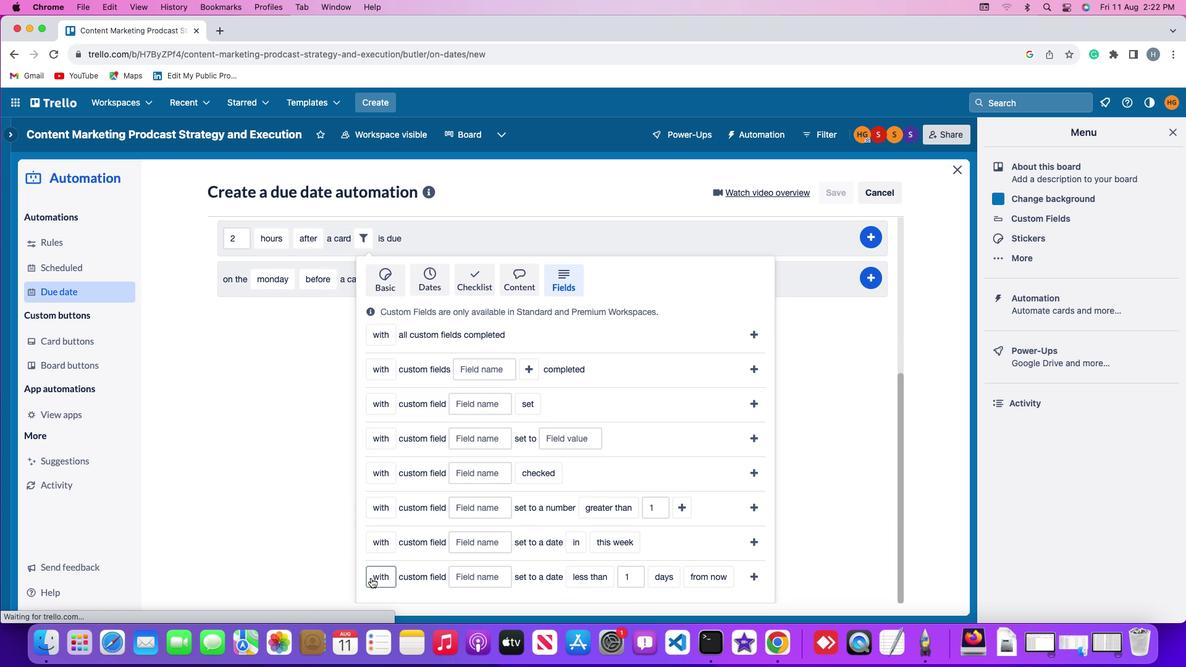 
Action: Mouse pressed left at (371, 577)
Screenshot: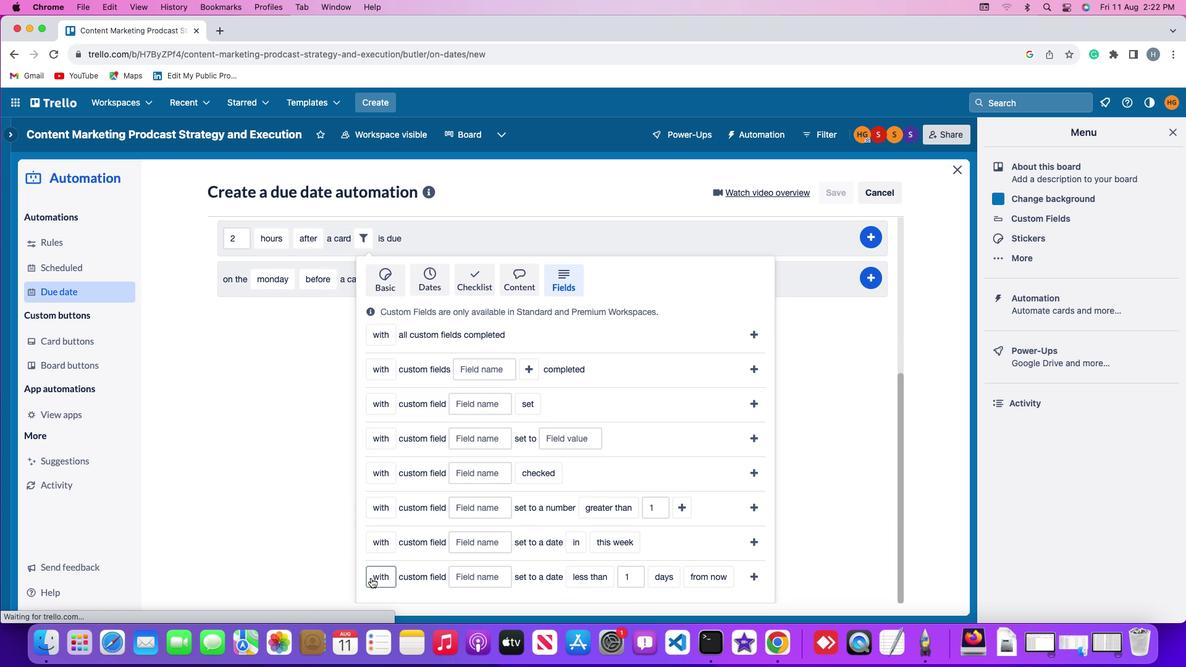 
Action: Mouse moved to (384, 557)
Screenshot: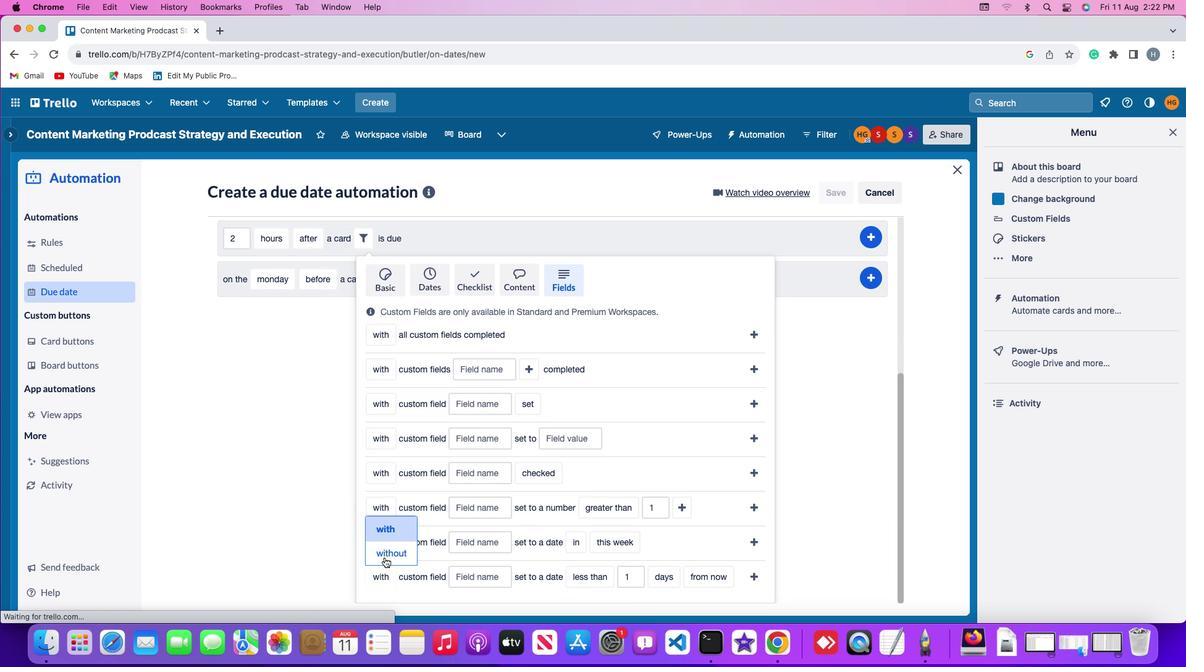 
Action: Mouse pressed left at (384, 557)
Screenshot: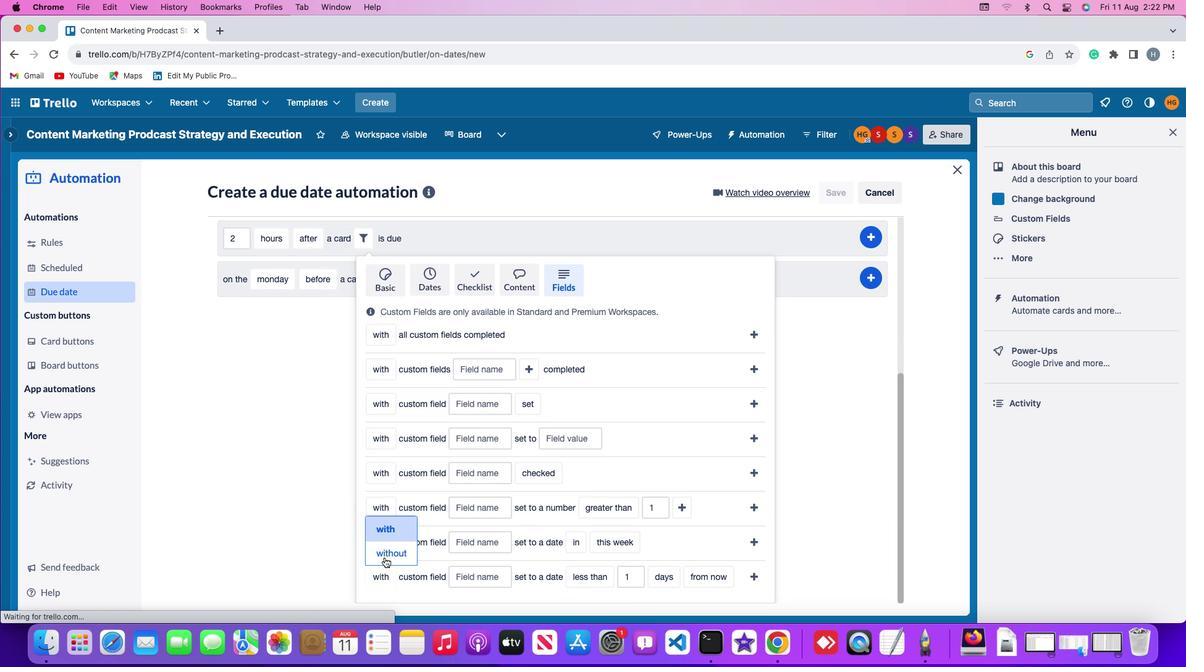 
Action: Mouse moved to (478, 578)
Screenshot: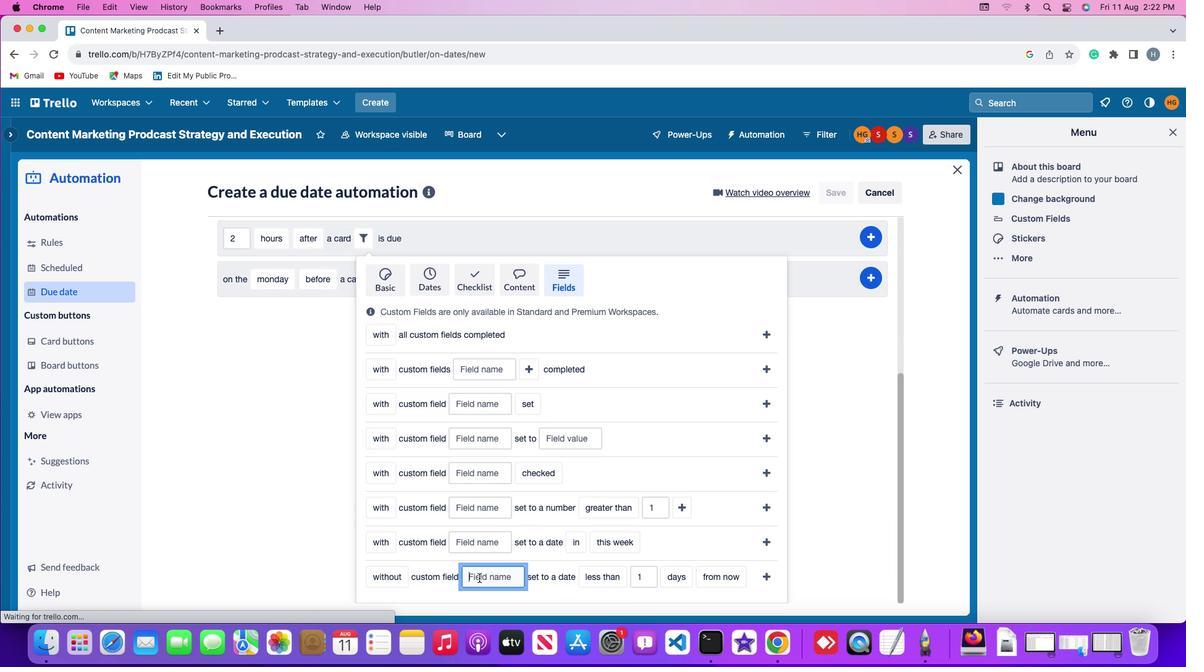 
Action: Mouse pressed left at (478, 578)
Screenshot: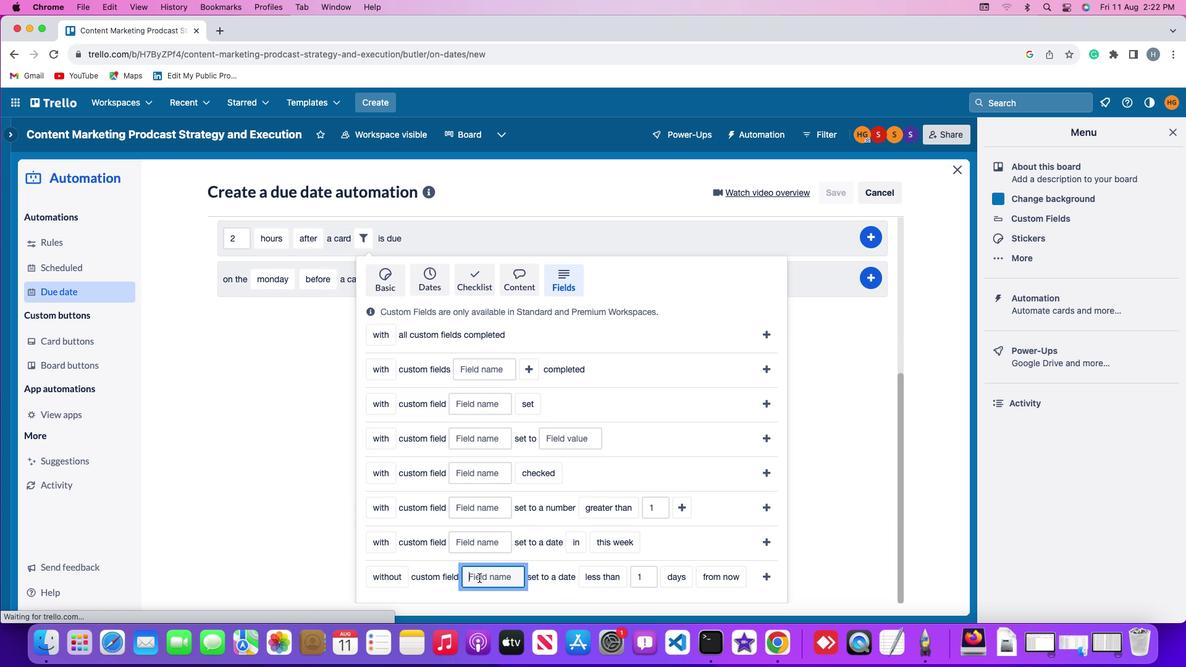 
Action: Mouse moved to (478, 578)
Screenshot: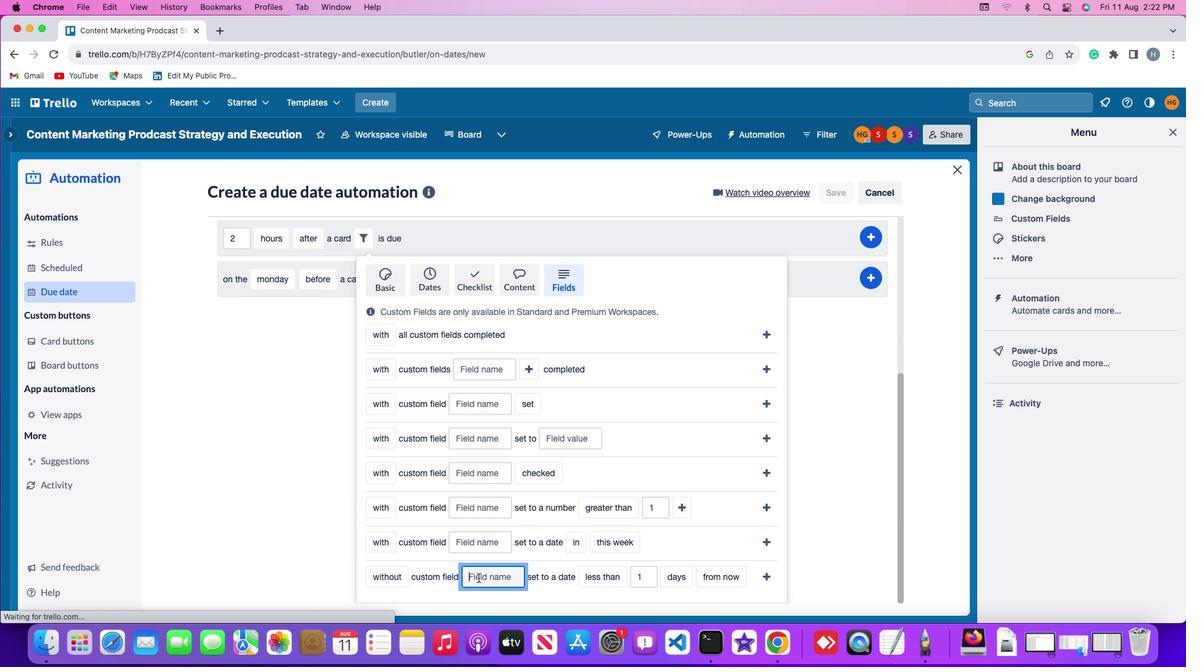 
Action: Key pressed Key.shift'R''e''s''u''m''e'
Screenshot: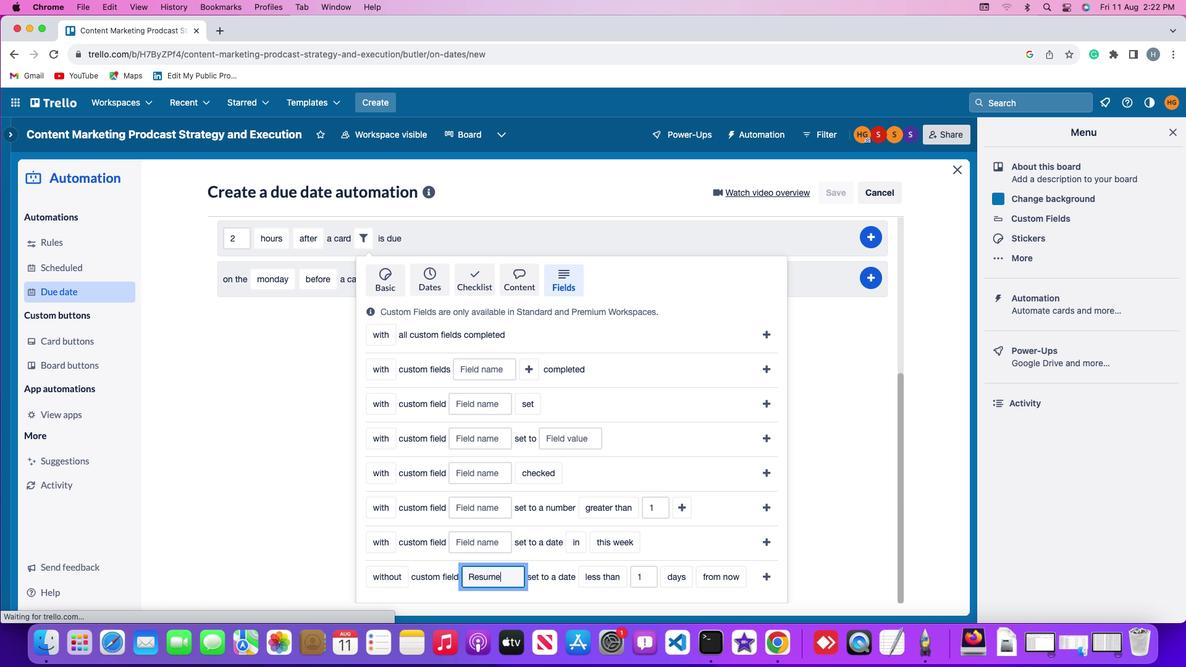 
Action: Mouse moved to (591, 575)
Screenshot: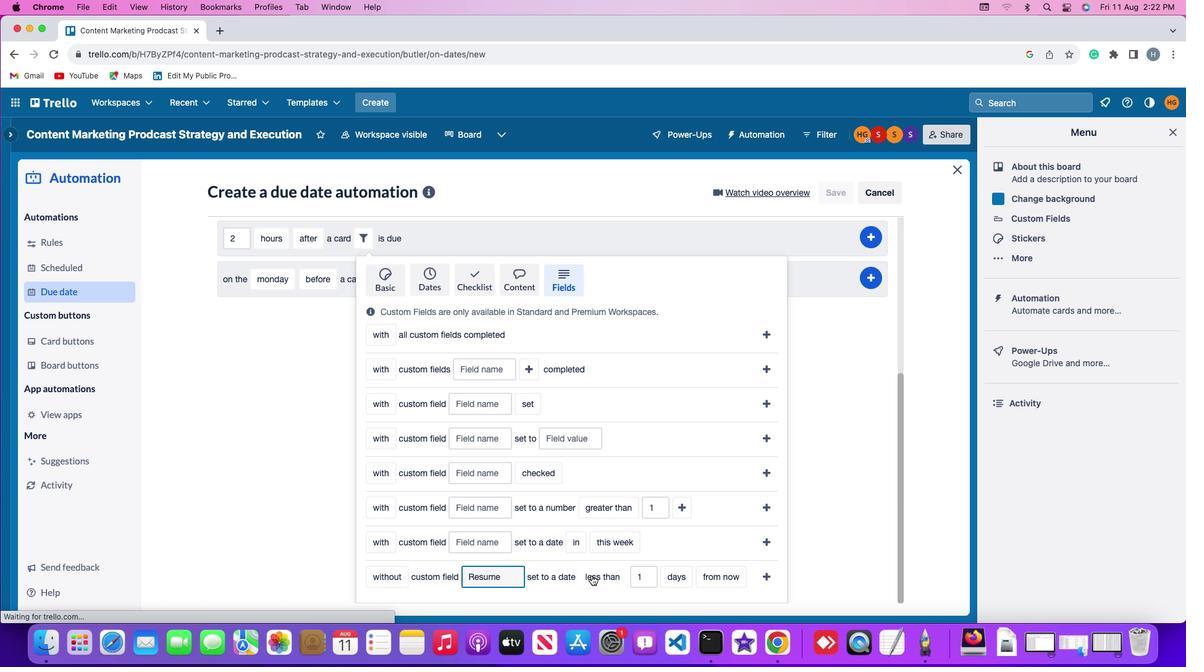 
Action: Mouse pressed left at (591, 575)
Screenshot: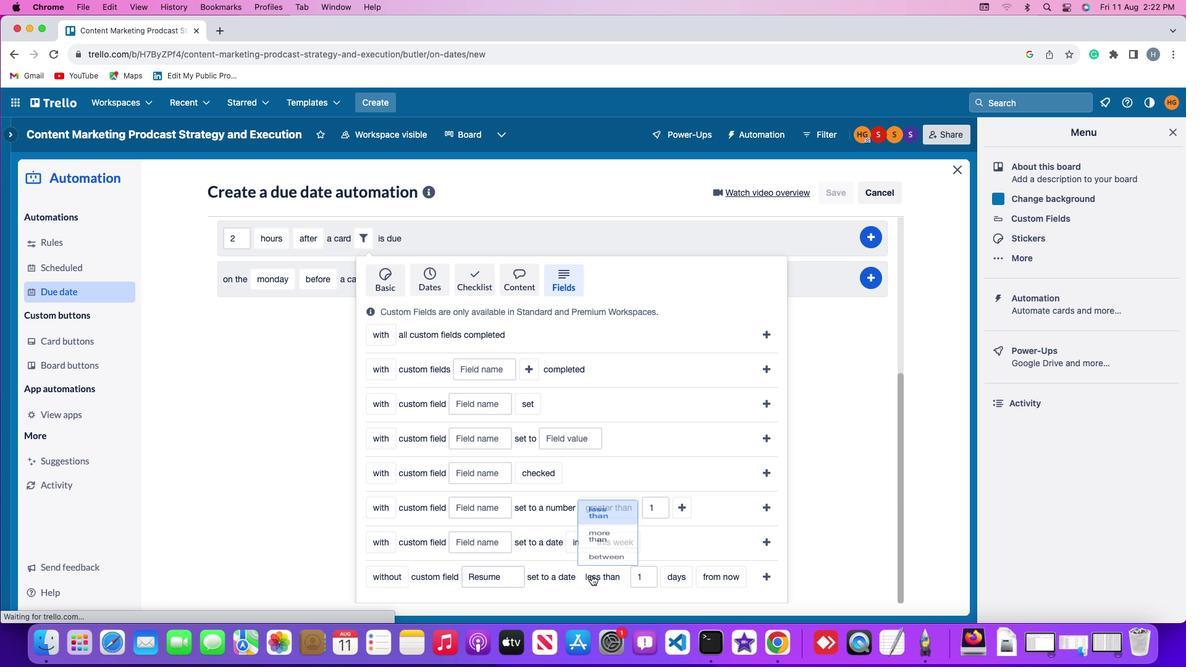 
Action: Mouse moved to (611, 485)
Screenshot: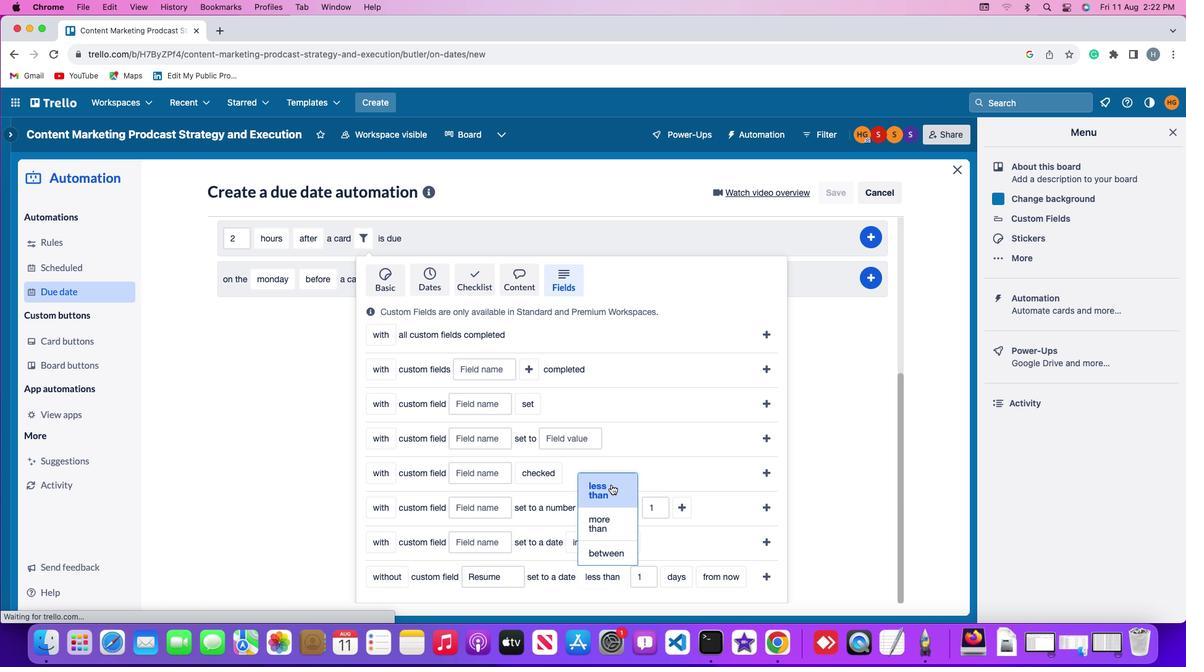 
Action: Mouse pressed left at (611, 485)
Screenshot: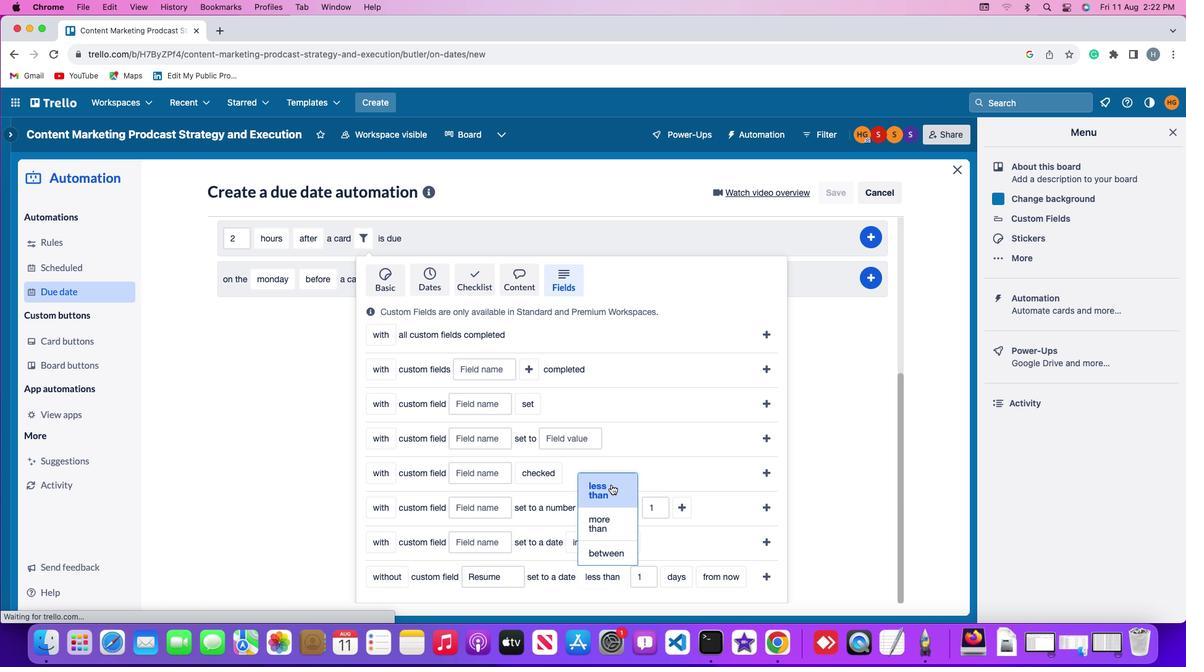 
Action: Mouse moved to (650, 579)
Screenshot: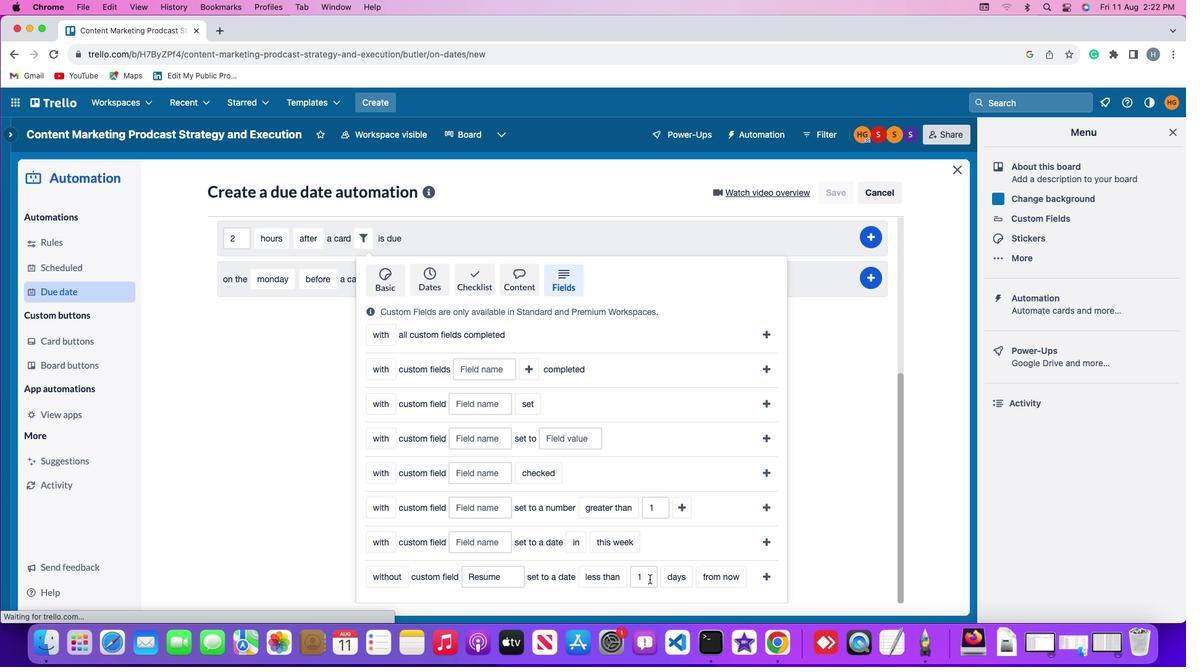 
Action: Mouse pressed left at (650, 579)
Screenshot: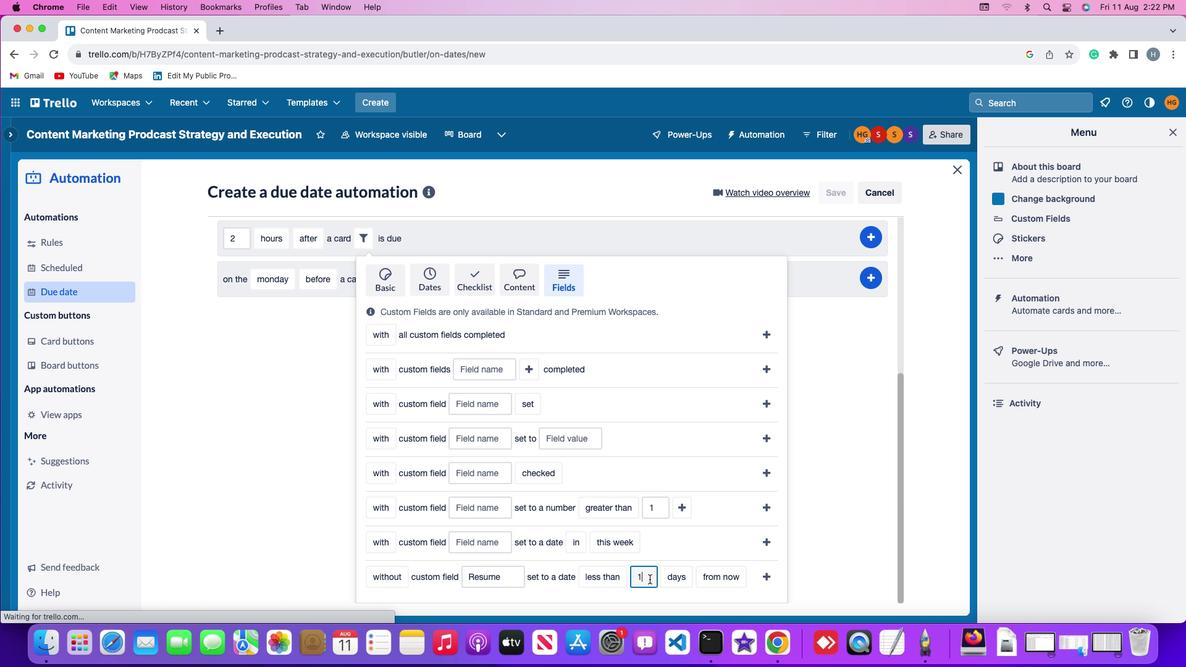 
Action: Key pressed Key.backspace
Screenshot: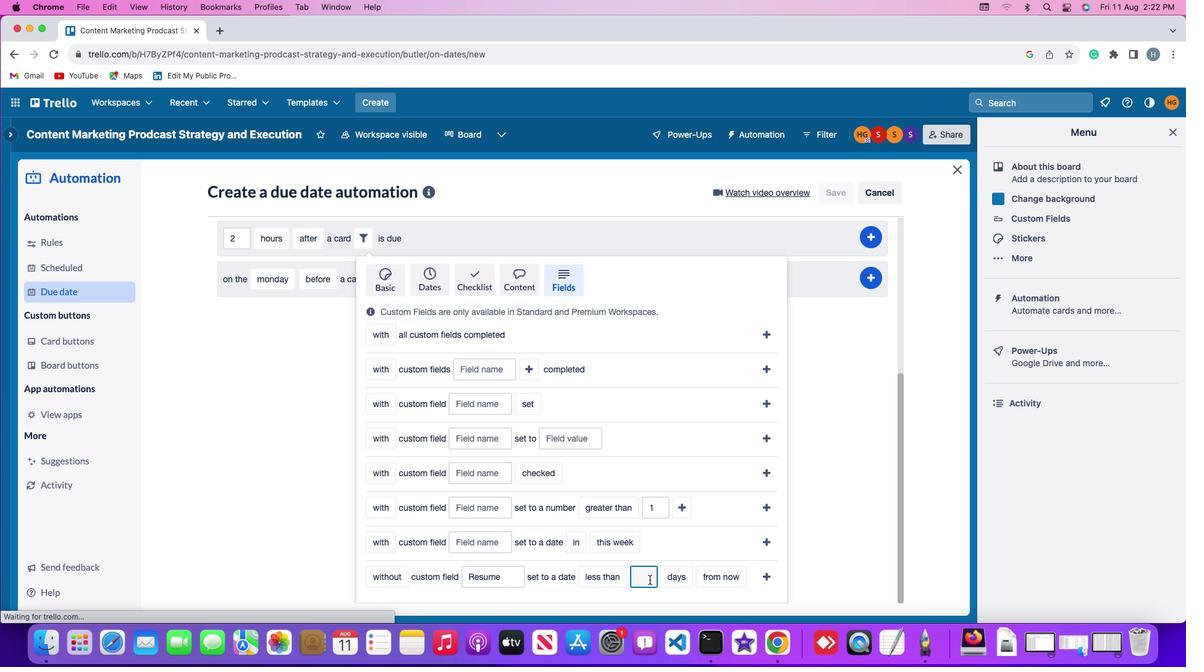 
Action: Mouse moved to (649, 579)
Screenshot: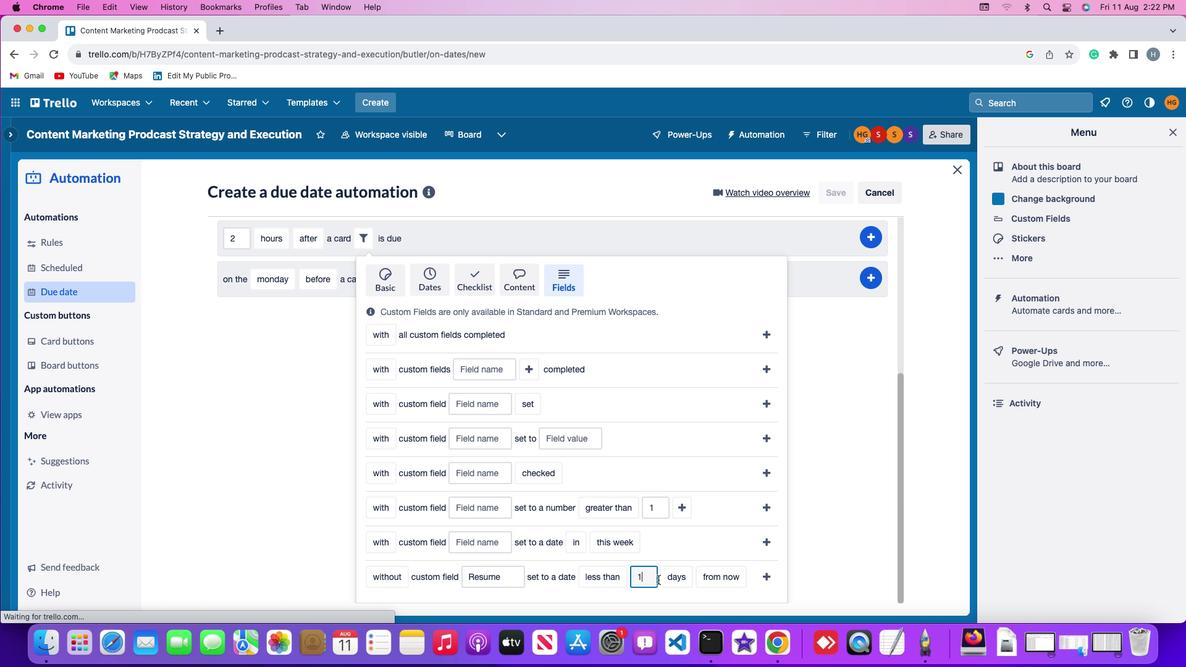 
Action: Key pressed '1'
Screenshot: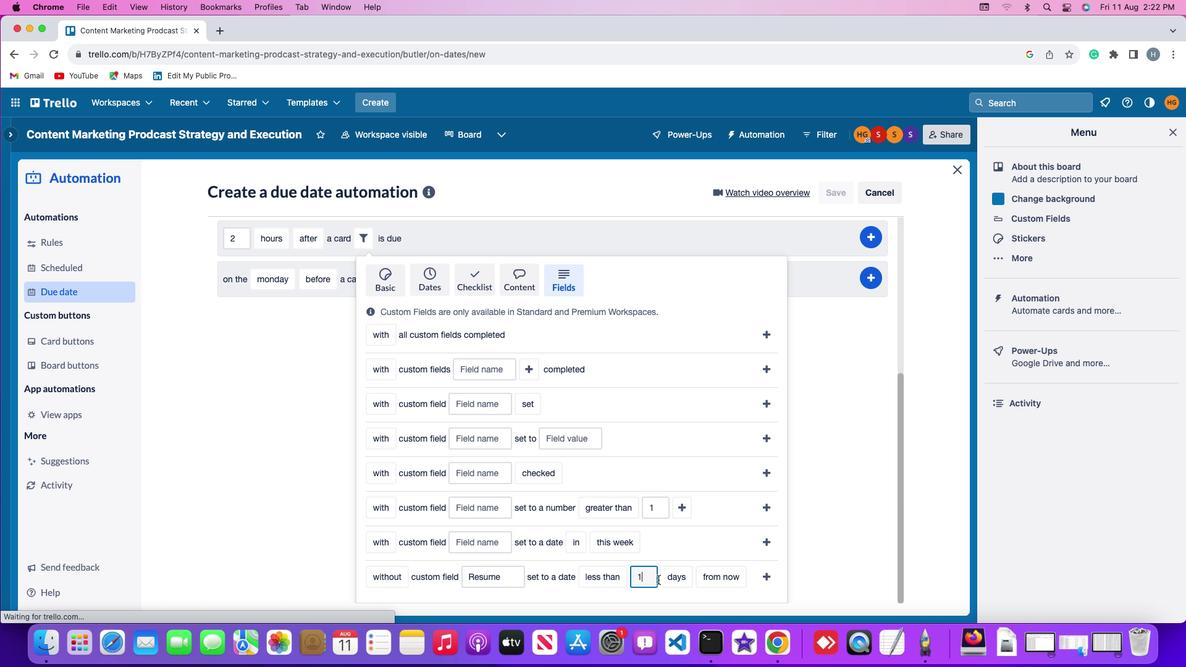 
Action: Mouse moved to (687, 580)
Screenshot: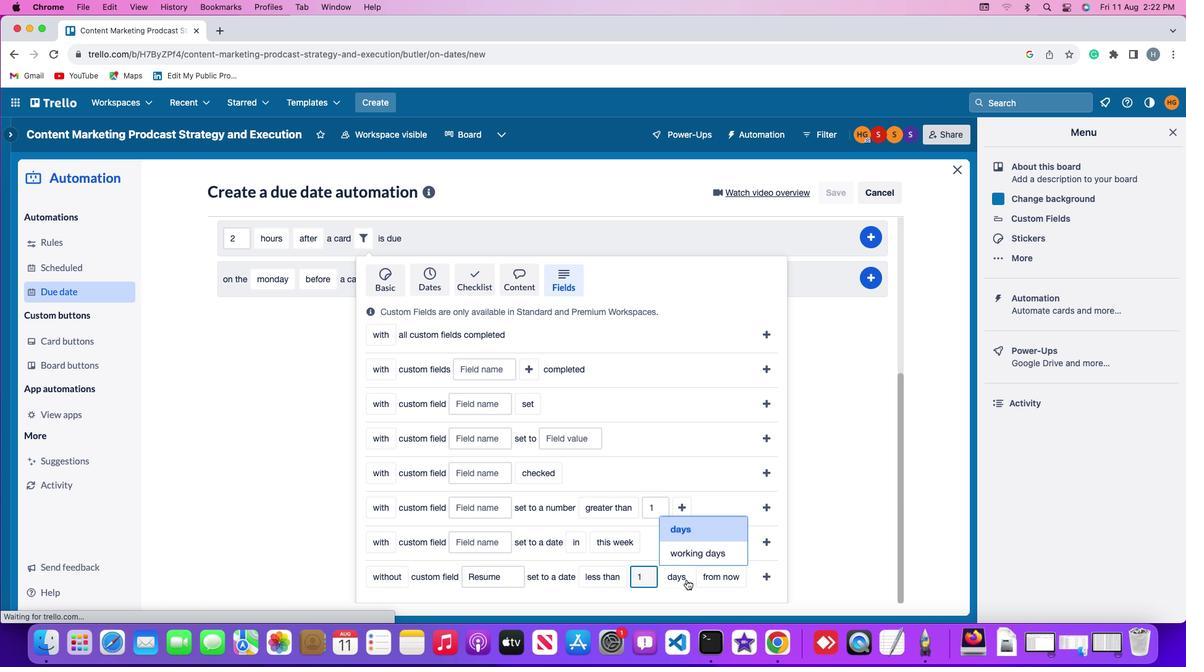 
Action: Mouse pressed left at (687, 580)
Screenshot: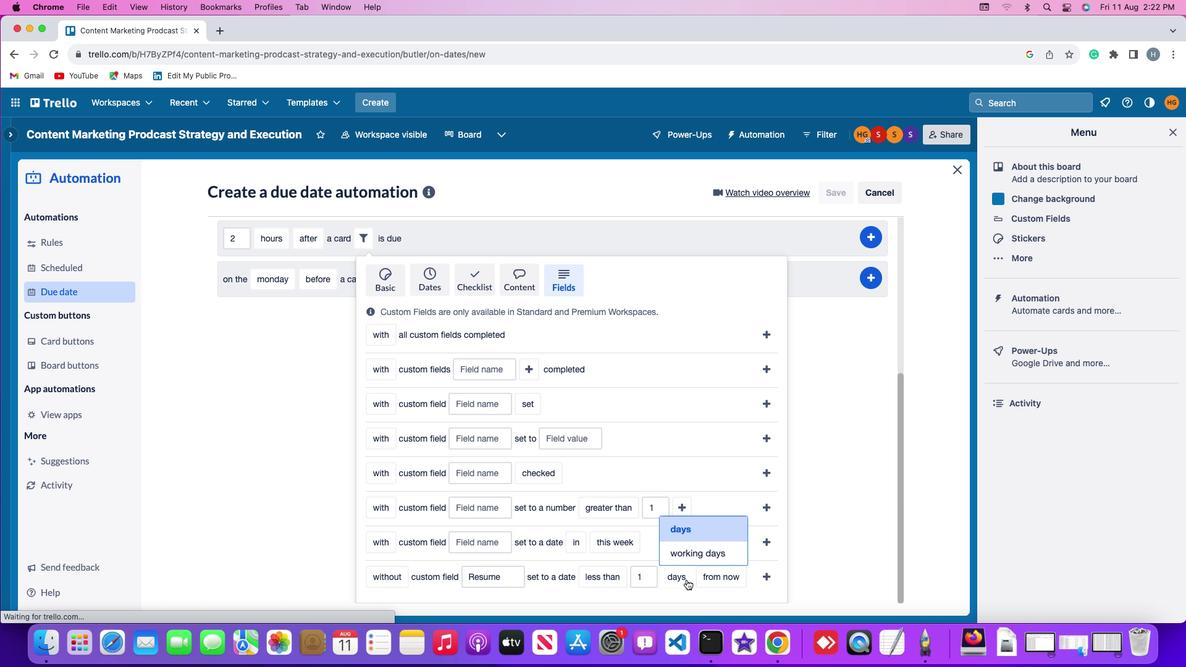 
Action: Mouse moved to (690, 530)
Screenshot: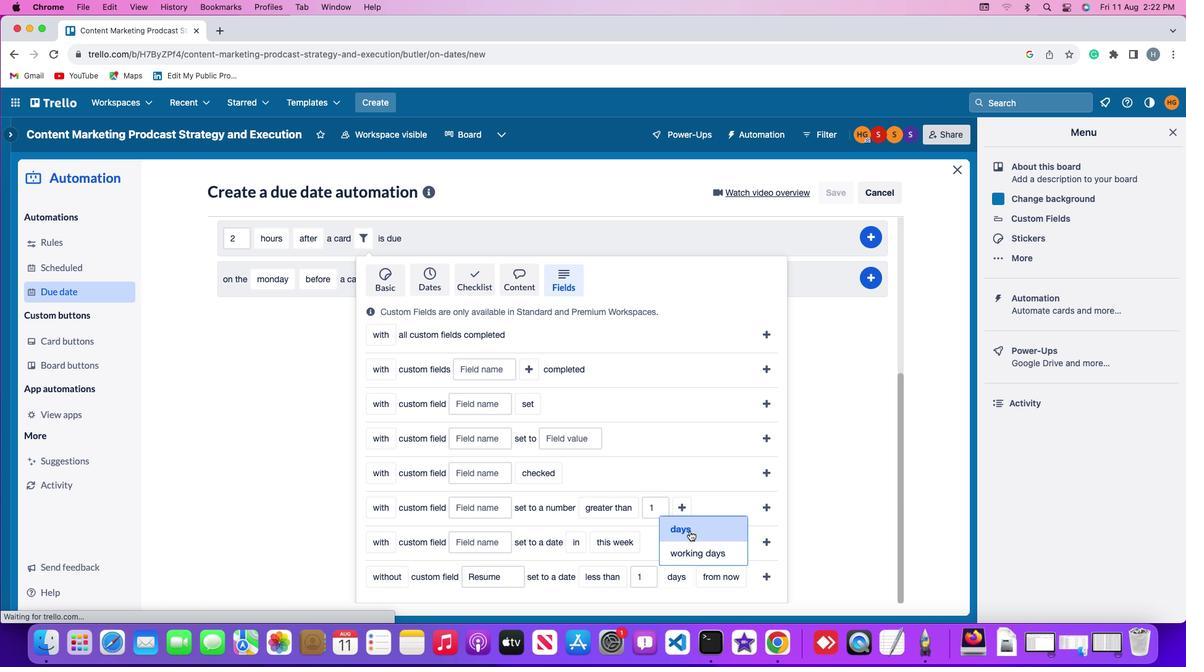 
Action: Mouse pressed left at (690, 530)
Screenshot: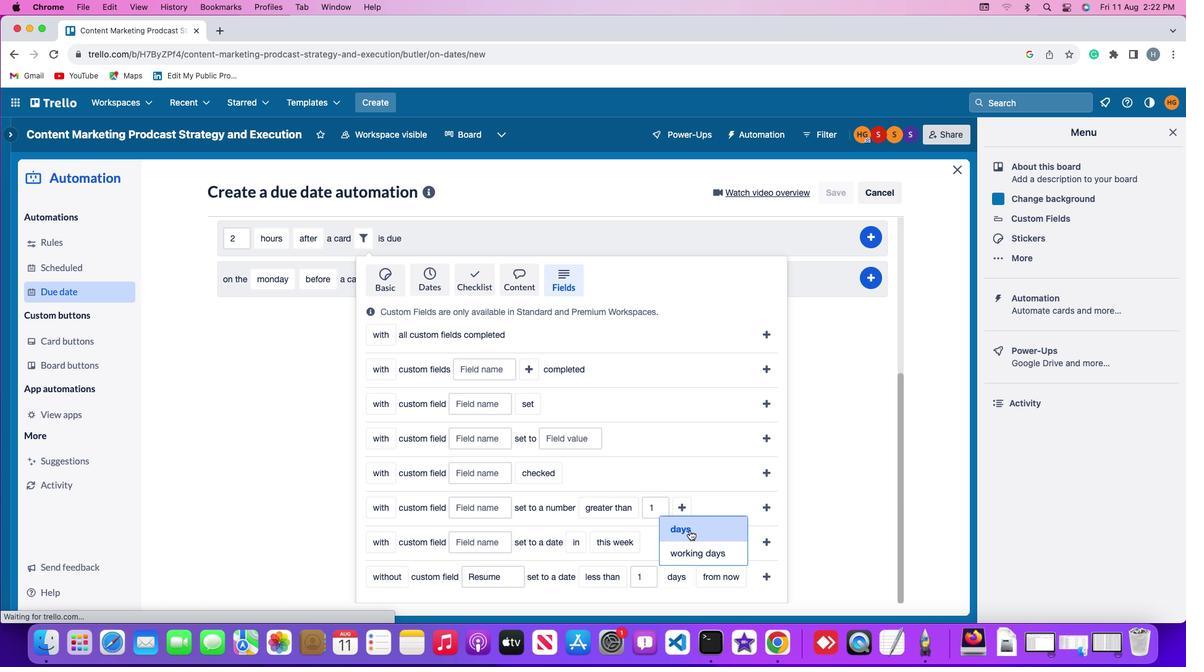 
Action: Mouse moved to (718, 577)
Screenshot: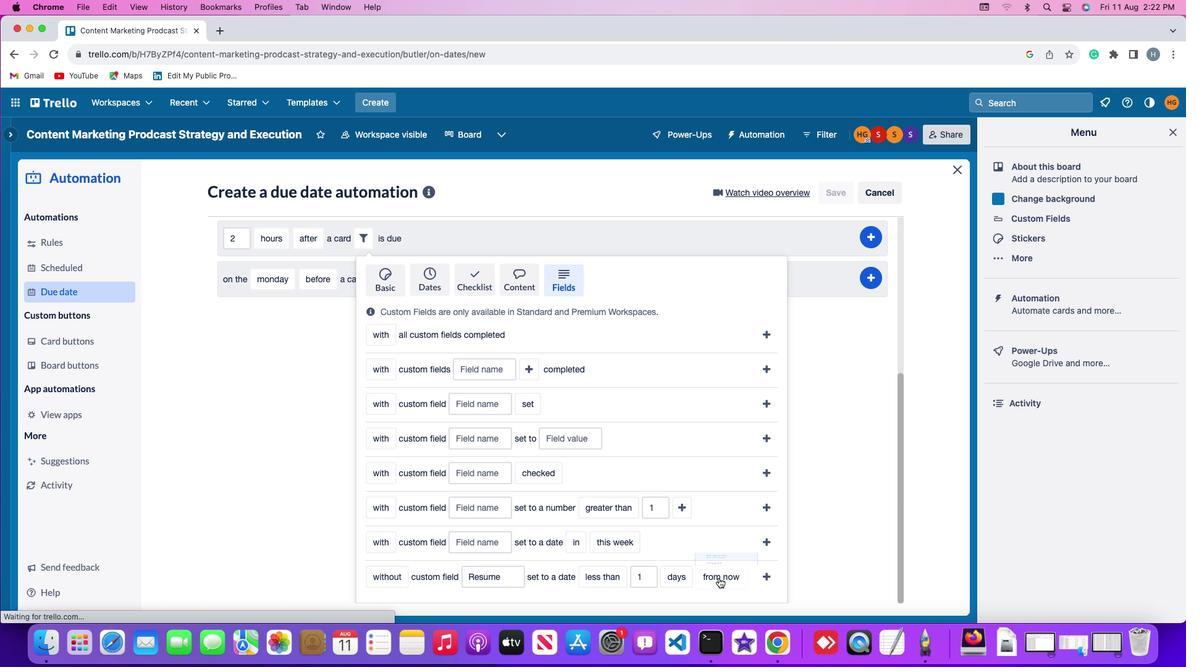 
Action: Mouse pressed left at (718, 577)
Screenshot: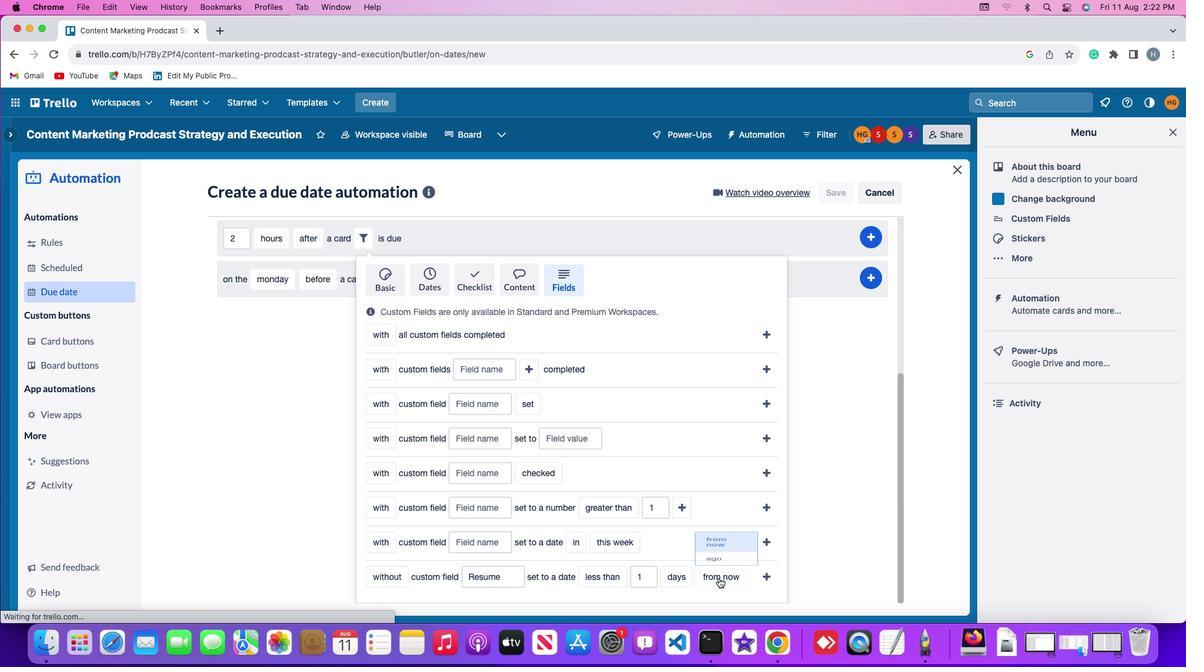 
Action: Mouse moved to (716, 553)
Screenshot: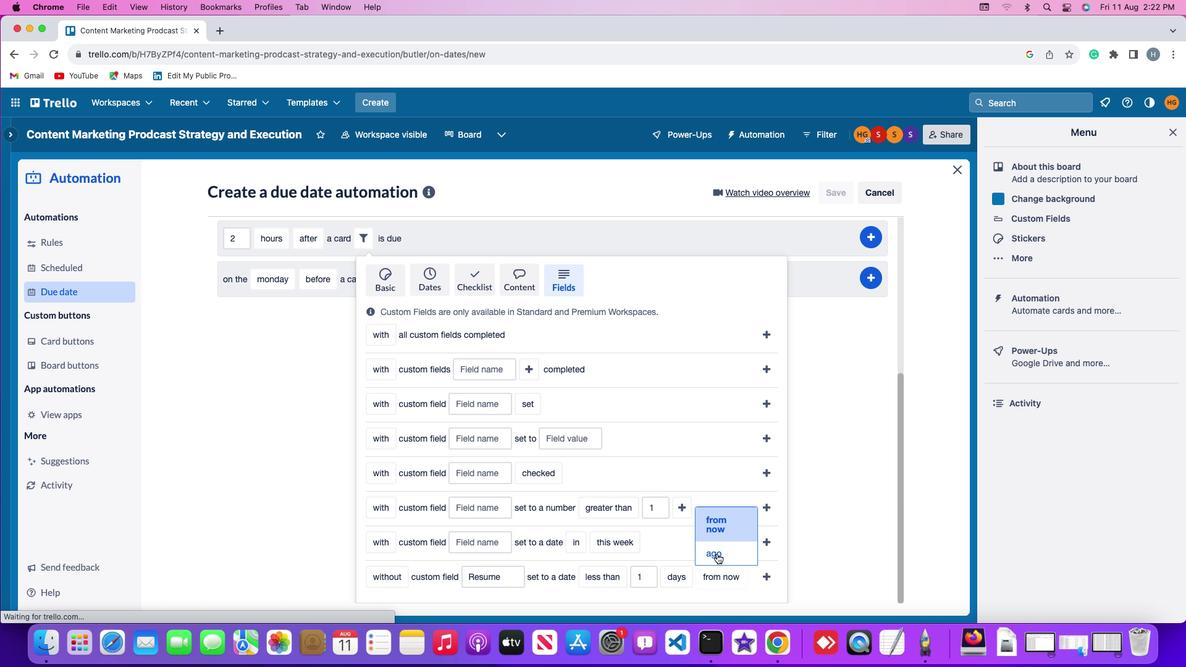 
Action: Mouse pressed left at (716, 553)
Screenshot: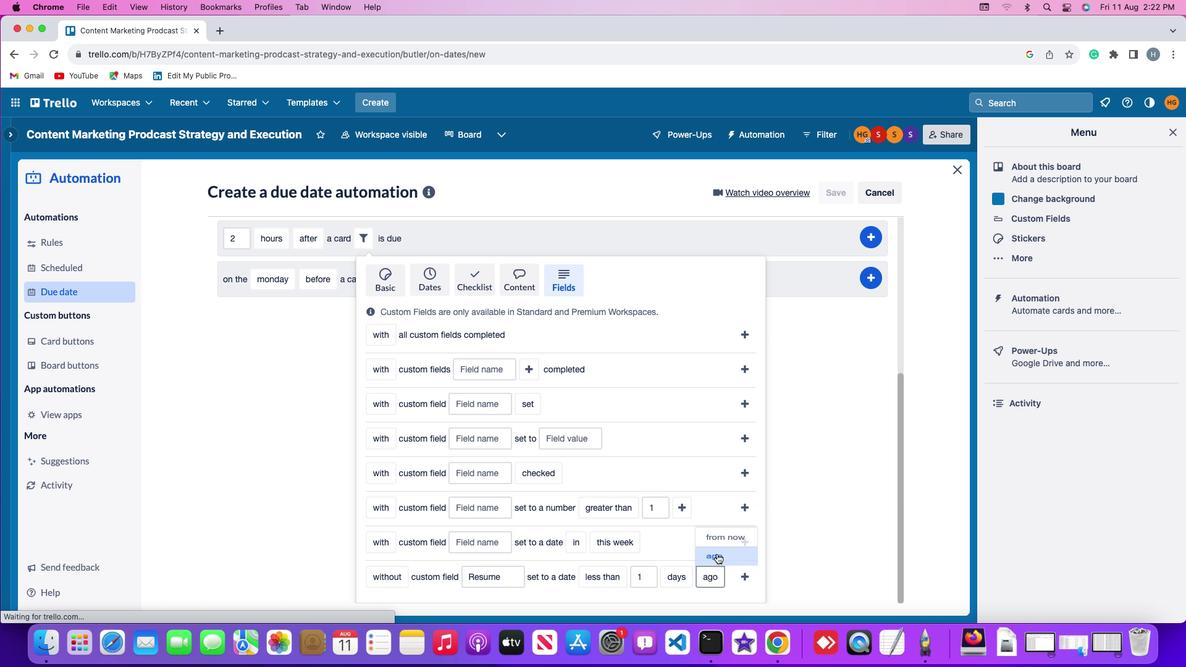 
Action: Mouse moved to (738, 577)
Screenshot: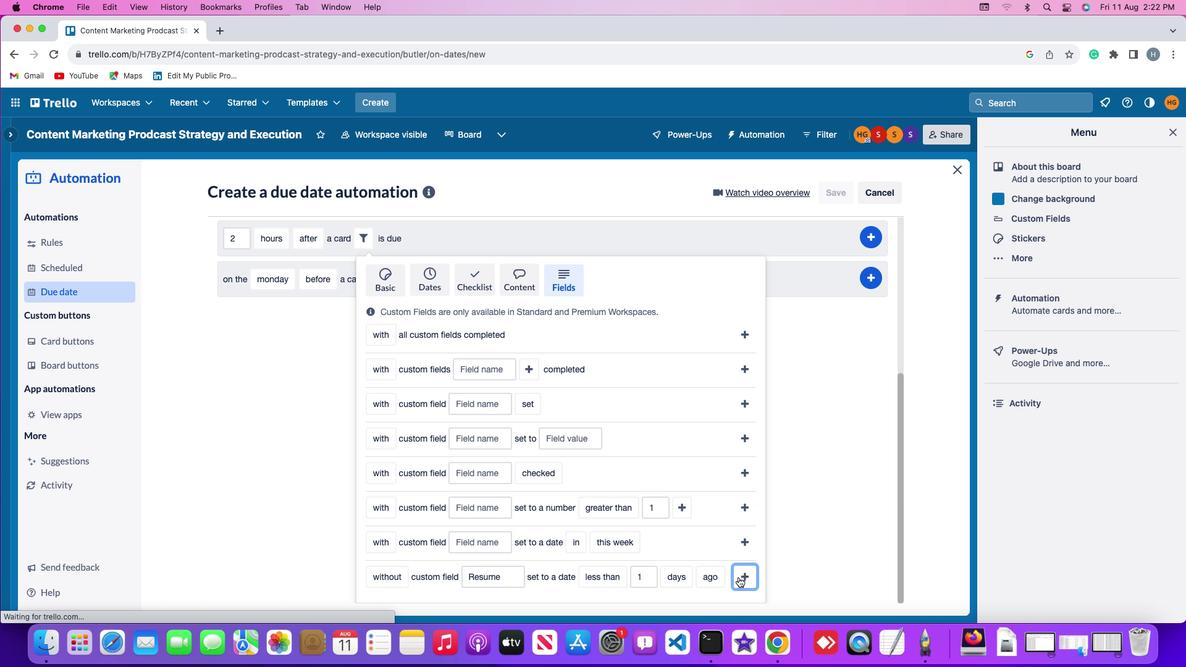 
Action: Mouse pressed left at (738, 577)
Screenshot: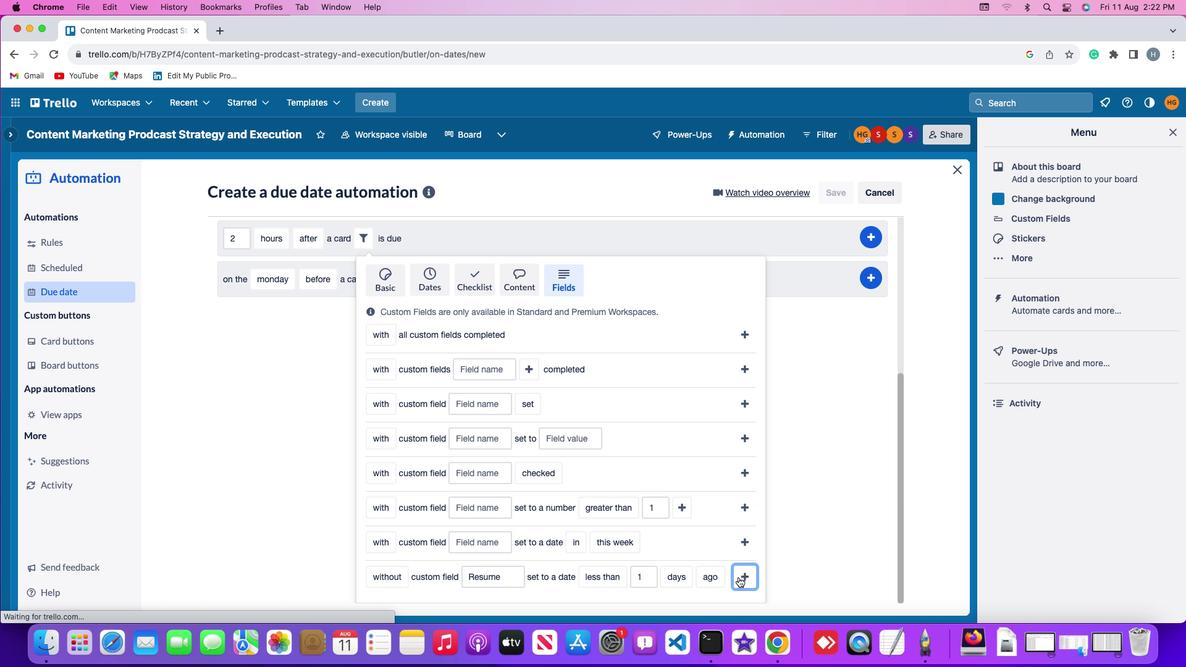
Action: Mouse moved to (875, 496)
Screenshot: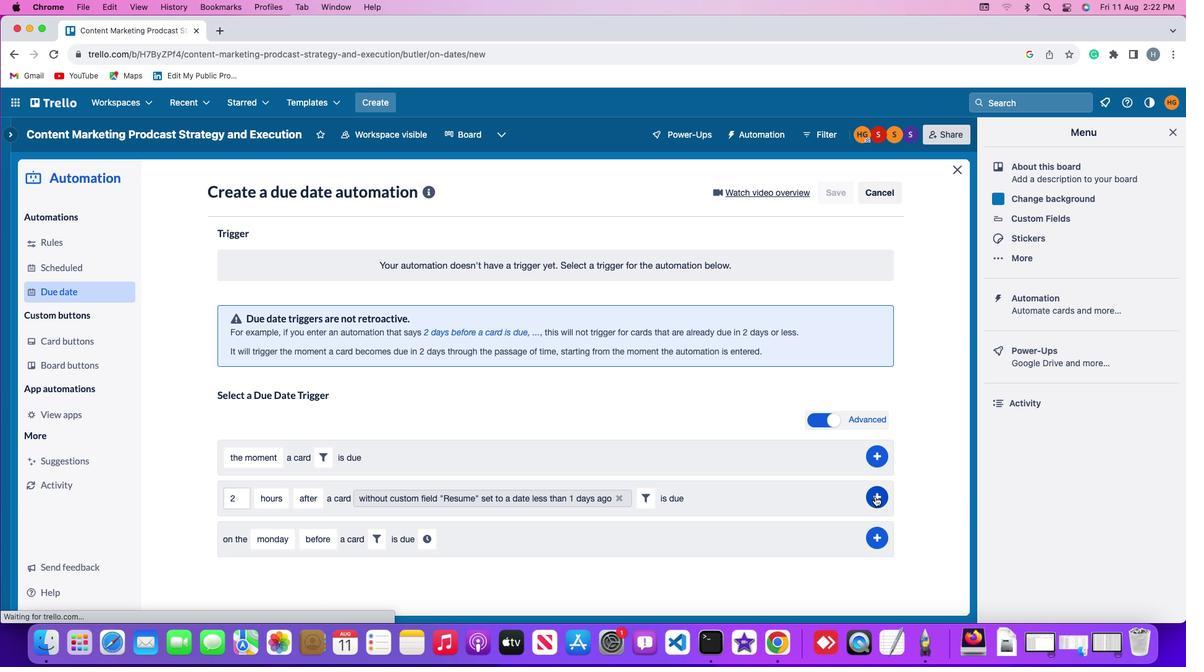 
Action: Mouse pressed left at (875, 496)
Screenshot: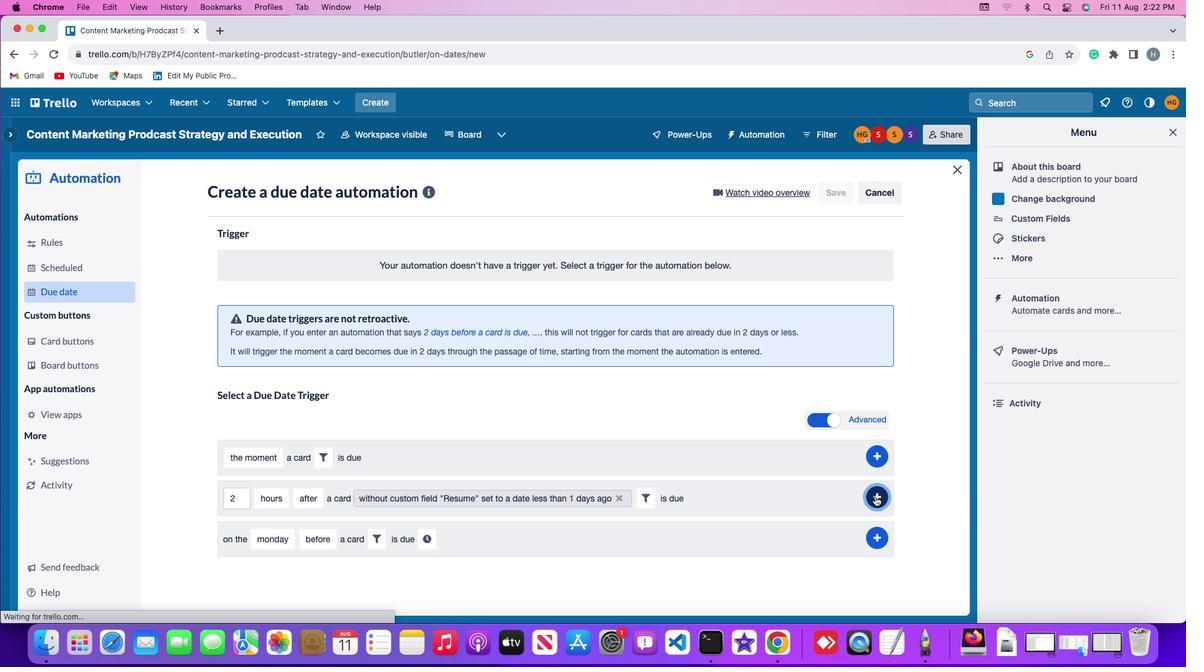 
Action: Mouse moved to (928, 415)
Screenshot: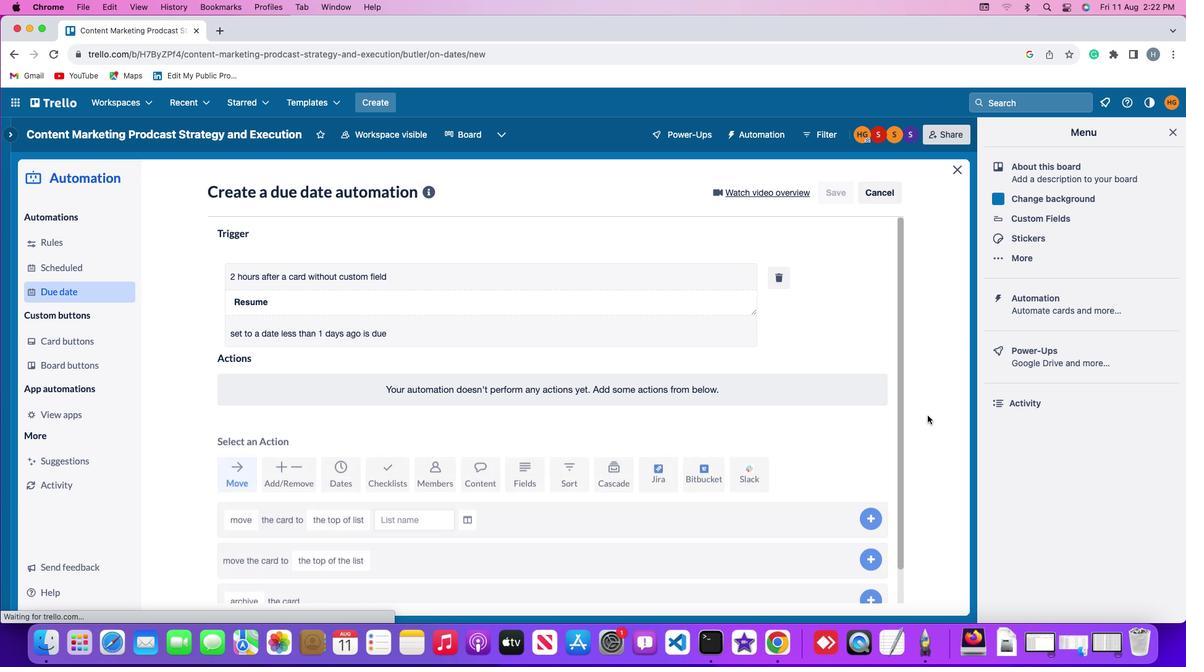 
